 Task: Create a Board called Board0000000028 in Workspace WS0000000010 in Trello with Visibility as Workspace. Create a Board called Board0000000029 in Workspace WS0000000010 in Trello with Visibility as Private. Create a Board called Board0000000030 in Workspace WS0000000010 in Trello with Visibility as Public. Create Card Card0000000109 in Board Board0000000028 in Workspace WS0000000010 in Trello. Create Card Card0000000110 in Board Board0000000028 in Workspace WS0000000010 in Trello
Action: Mouse moved to (599, 96)
Screenshot: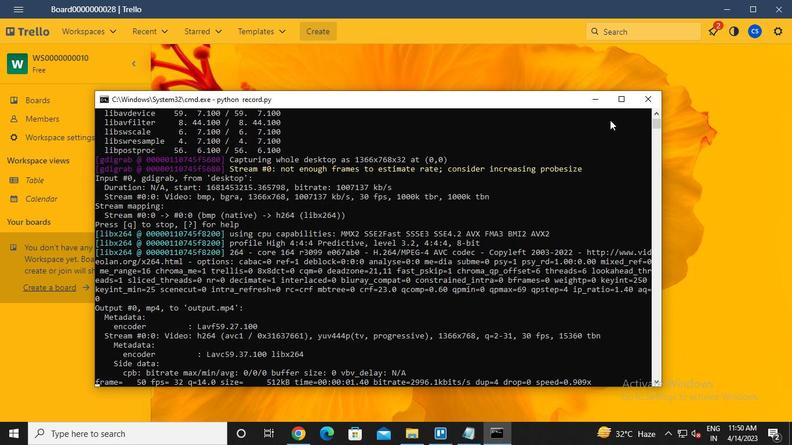 
Action: Mouse pressed left at (599, 96)
Screenshot: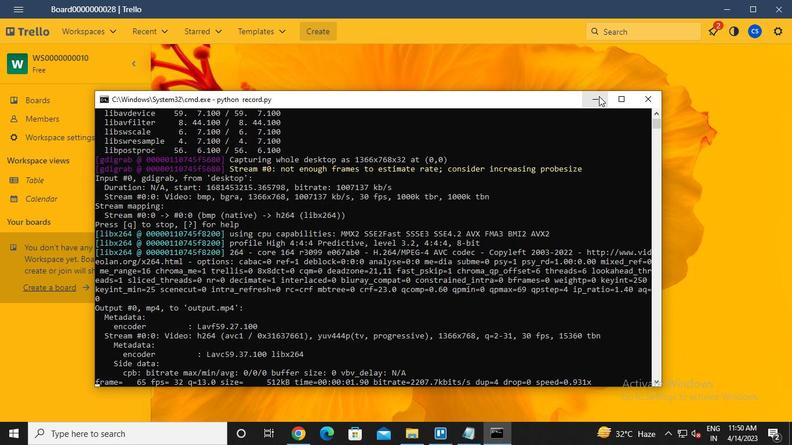 
Action: Mouse moved to (324, 30)
Screenshot: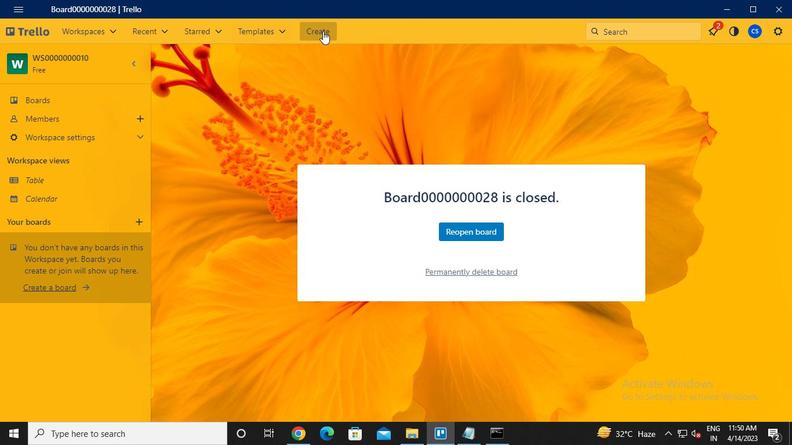 
Action: Mouse pressed left at (324, 30)
Screenshot: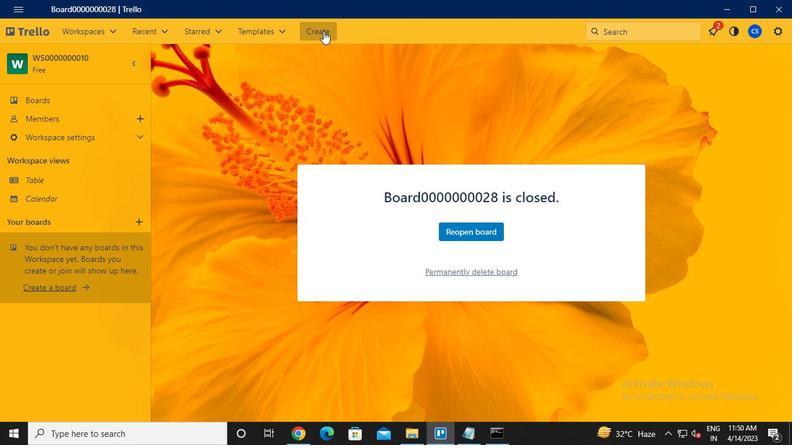 
Action: Mouse moved to (360, 75)
Screenshot: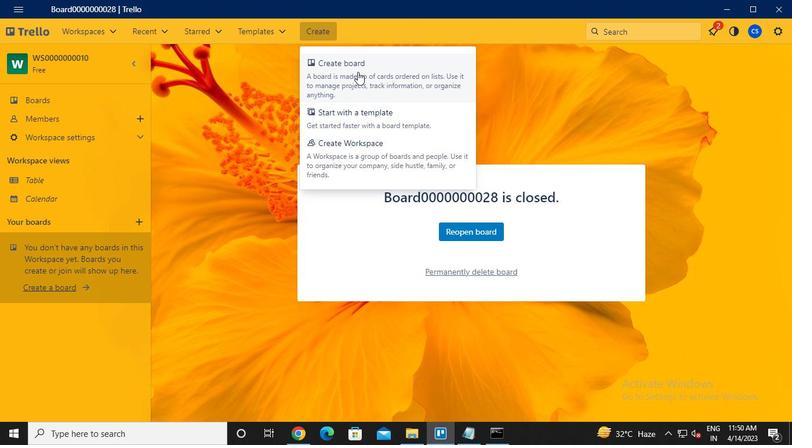 
Action: Mouse pressed left at (360, 75)
Screenshot: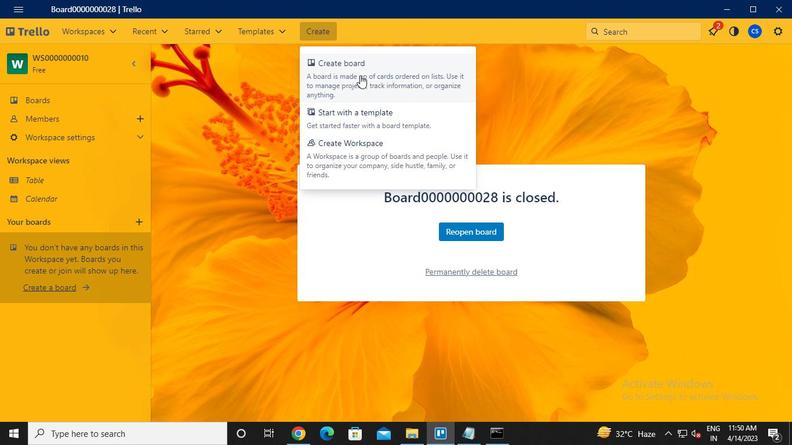 
Action: Mouse moved to (364, 85)
Screenshot: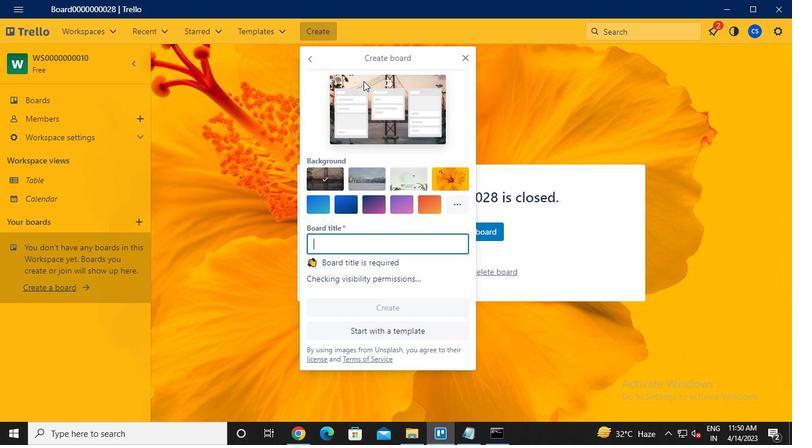 
Action: Keyboard Key.caps_lock
Screenshot: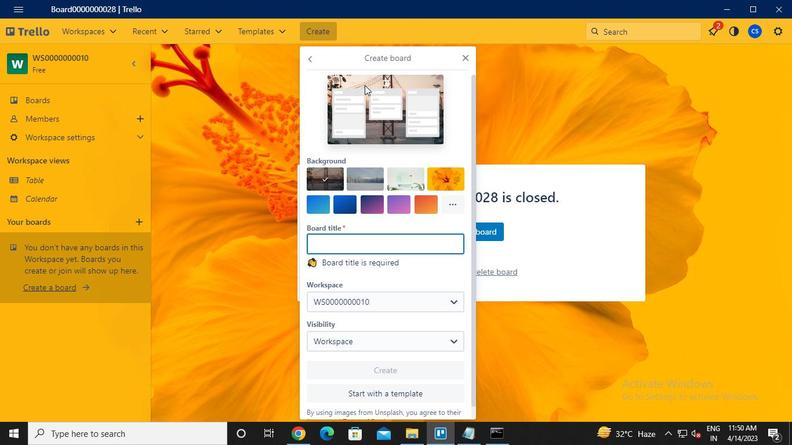 
Action: Keyboard b
Screenshot: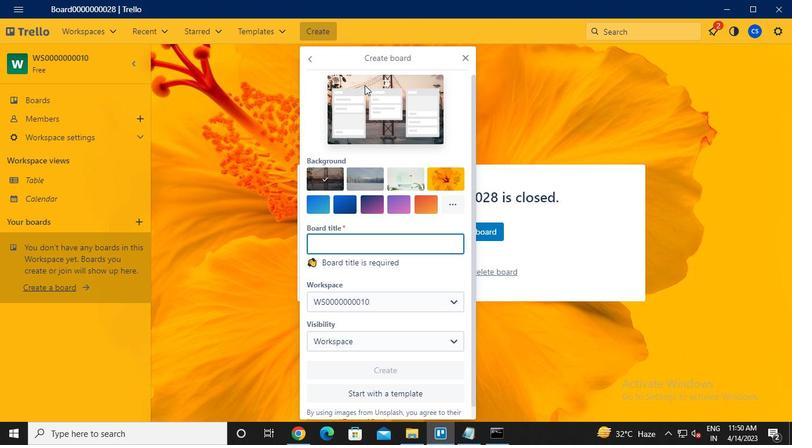 
Action: Keyboard Key.caps_lock
Screenshot: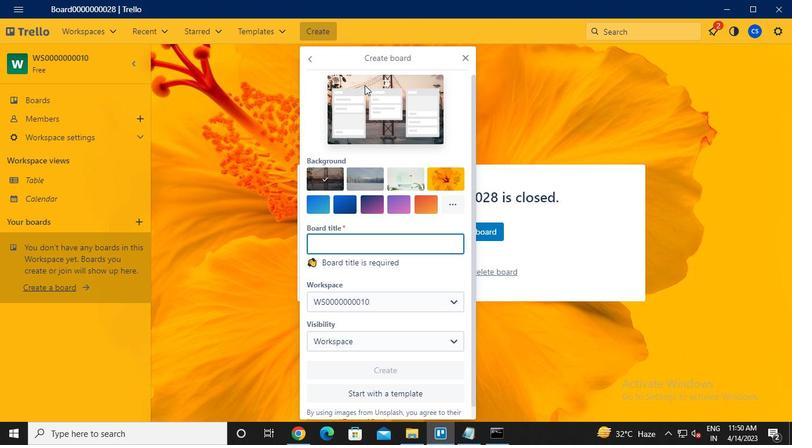 
Action: Keyboard o
Screenshot: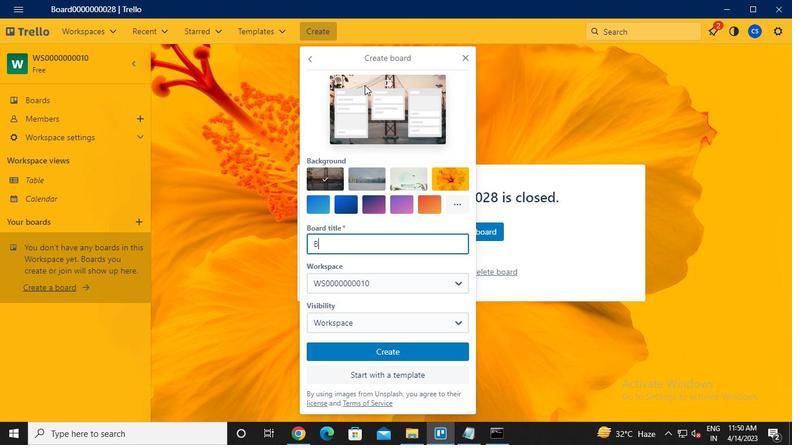 
Action: Keyboard a
Screenshot: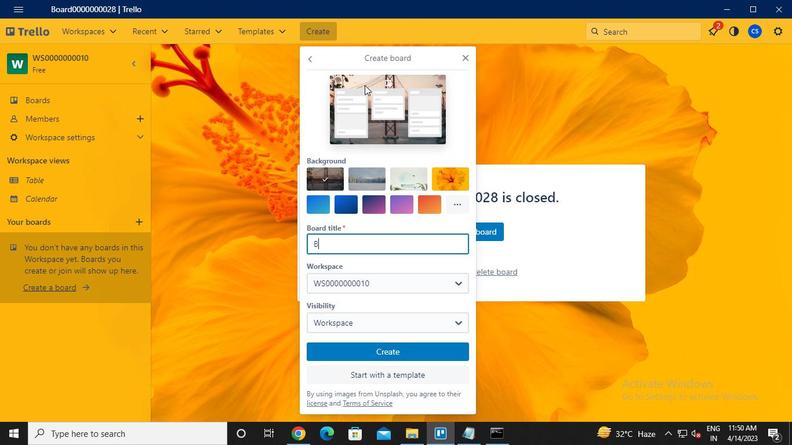 
Action: Keyboard r
Screenshot: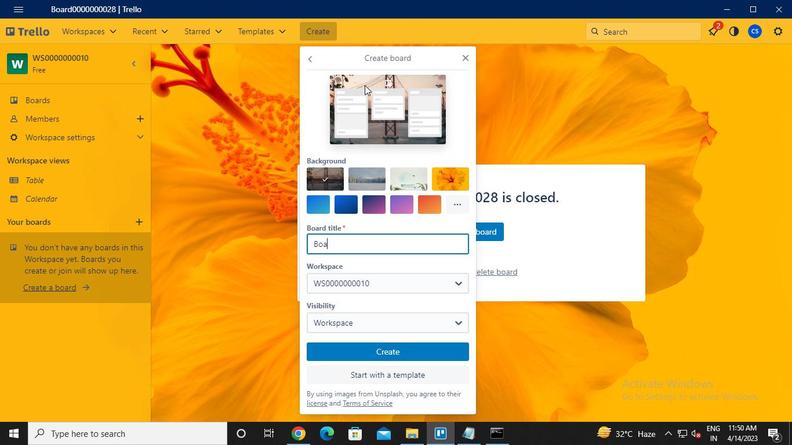 
Action: Keyboard d
Screenshot: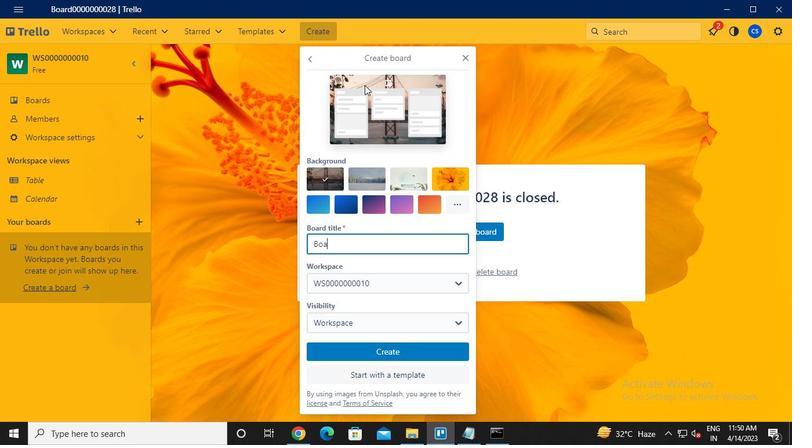 
Action: Keyboard <96>
Screenshot: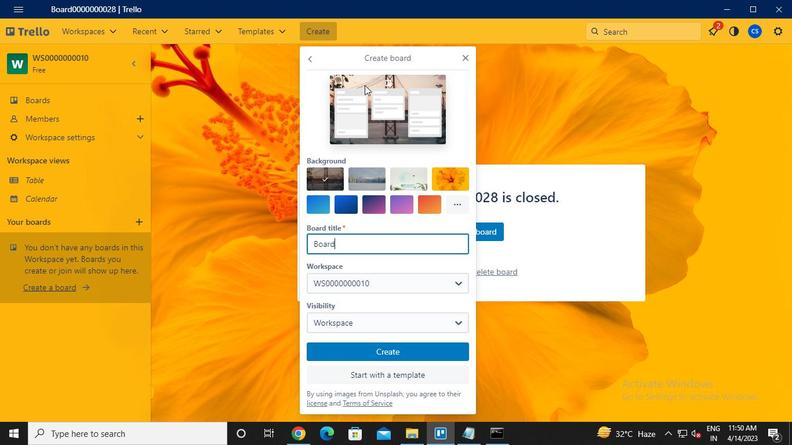 
Action: Keyboard <96>
Screenshot: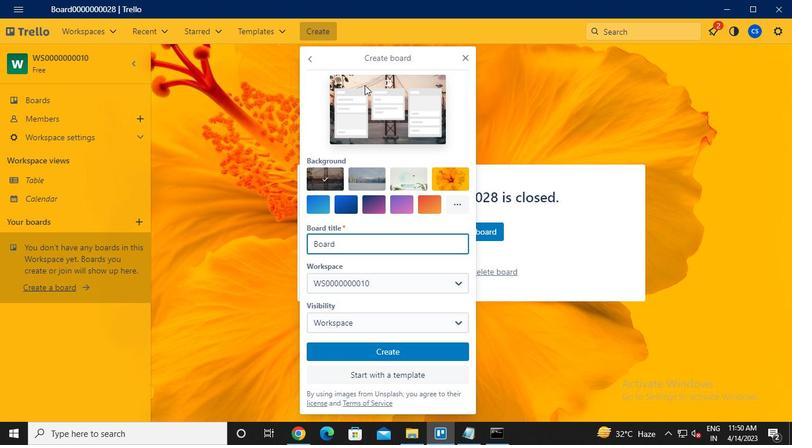 
Action: Keyboard <96>
Screenshot: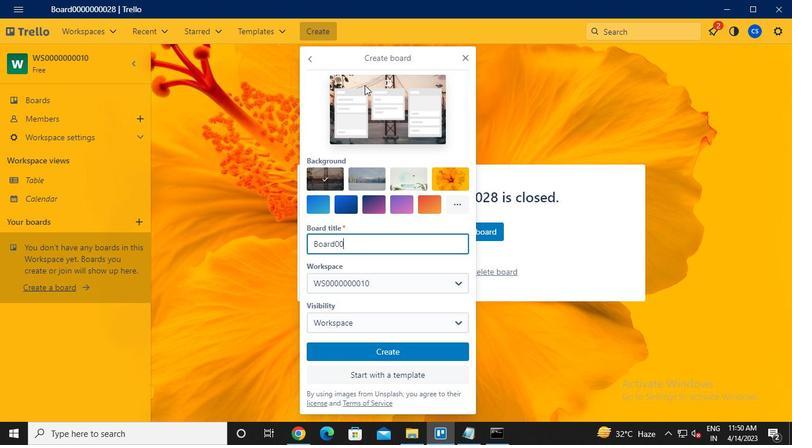 
Action: Keyboard <96>
Screenshot: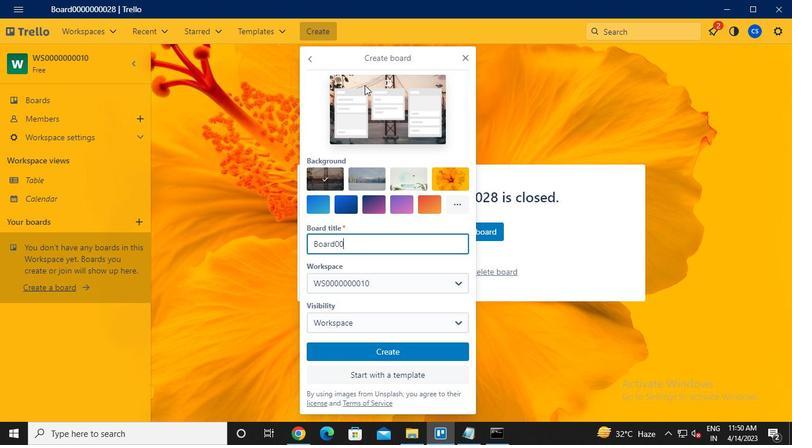 
Action: Keyboard <96>
Screenshot: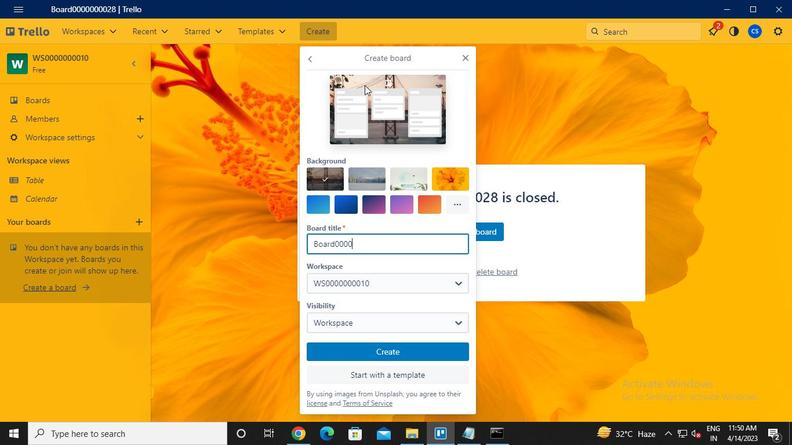 
Action: Keyboard <96>
Screenshot: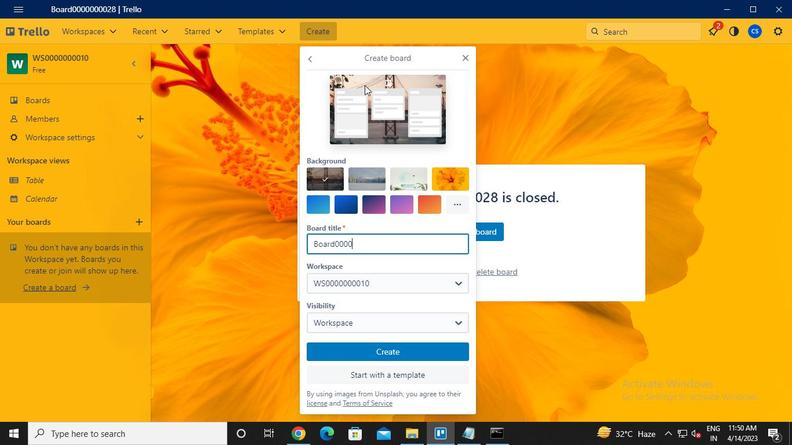 
Action: Keyboard <96>
Screenshot: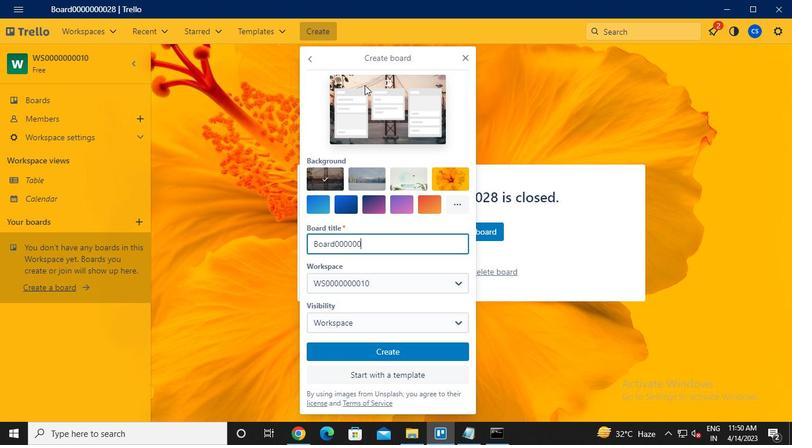 
Action: Keyboard <96>
Screenshot: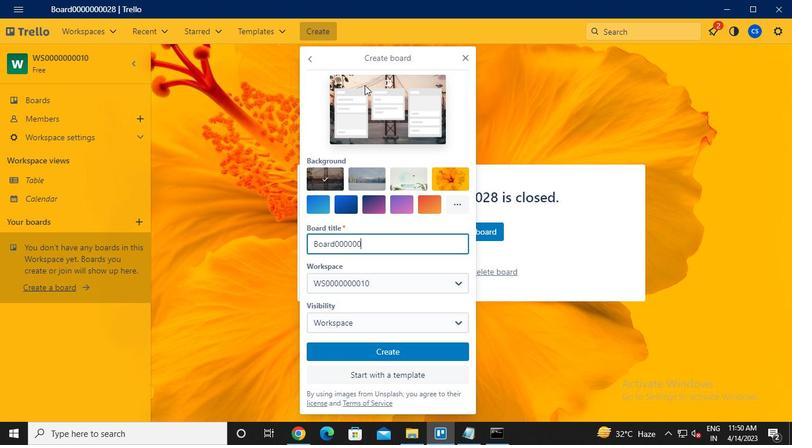 
Action: Keyboard <98>
Screenshot: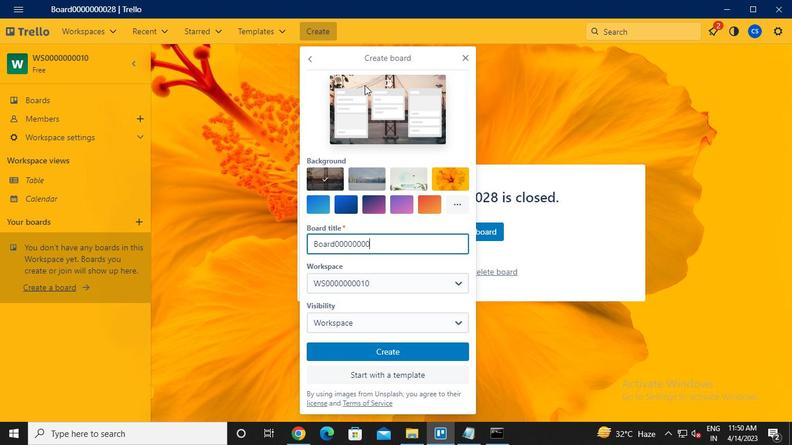 
Action: Keyboard <104>
Screenshot: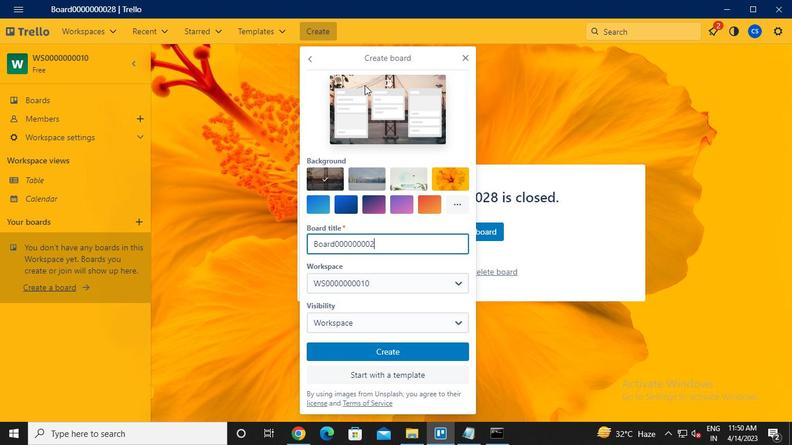 
Action: Mouse moved to (393, 355)
Screenshot: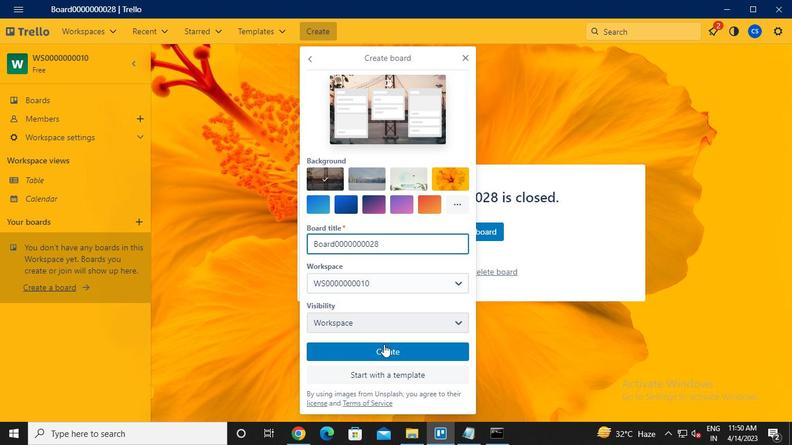 
Action: Mouse pressed left at (393, 355)
Screenshot: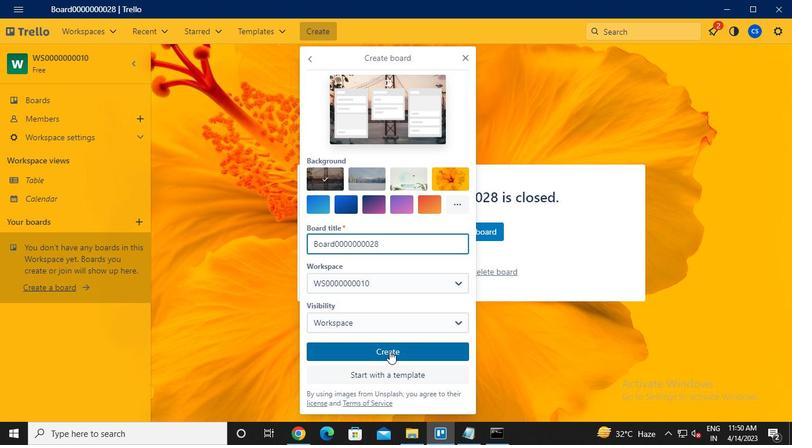 
Action: Mouse moved to (323, 34)
Screenshot: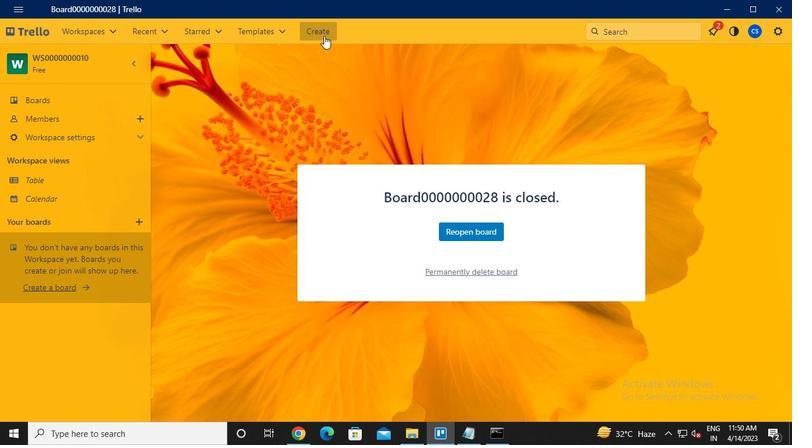 
Action: Mouse pressed left at (323, 34)
Screenshot: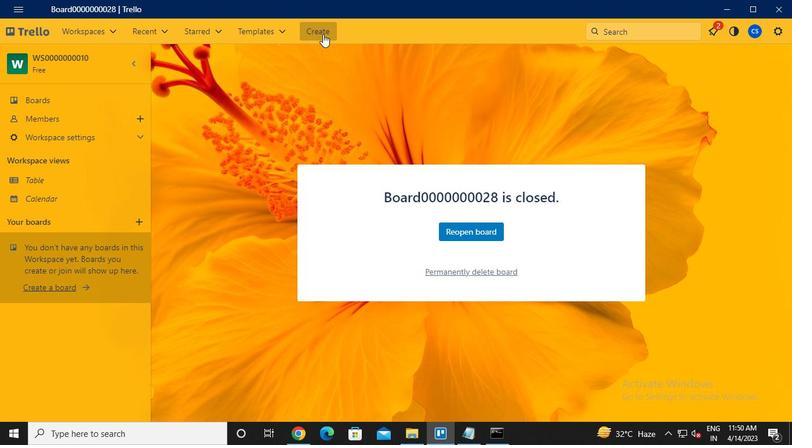 
Action: Mouse moved to (352, 70)
Screenshot: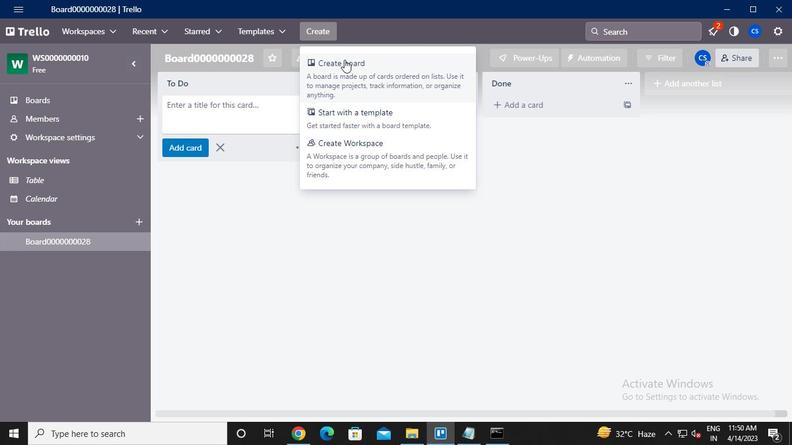 
Action: Mouse pressed left at (352, 70)
Screenshot: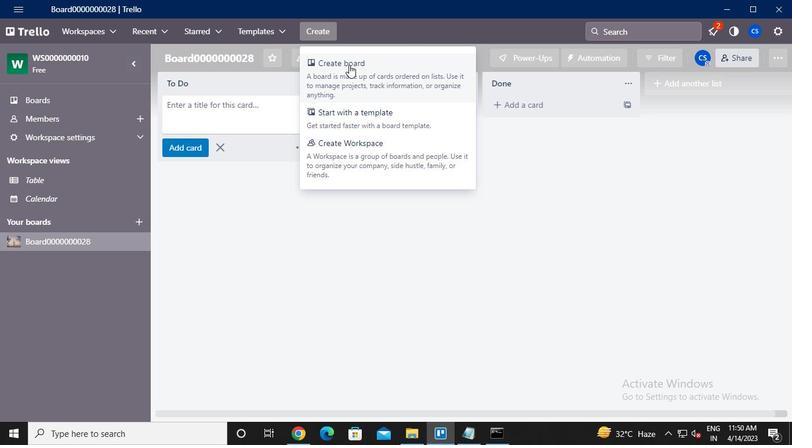 
Action: Mouse moved to (378, 118)
Screenshot: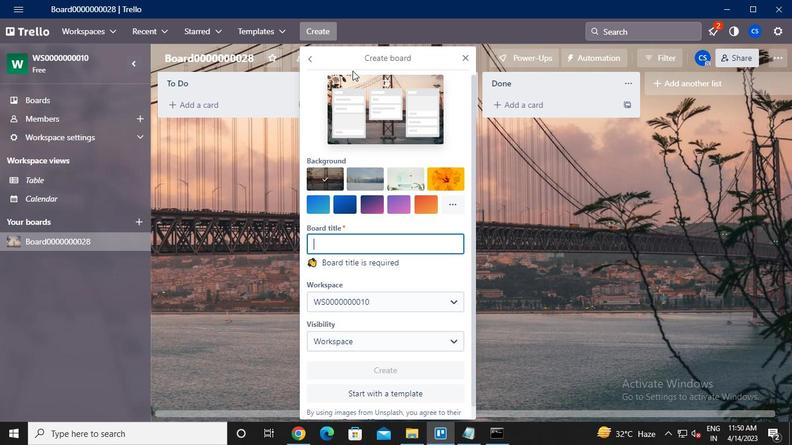 
Action: Keyboard Key.caps_lock
Screenshot: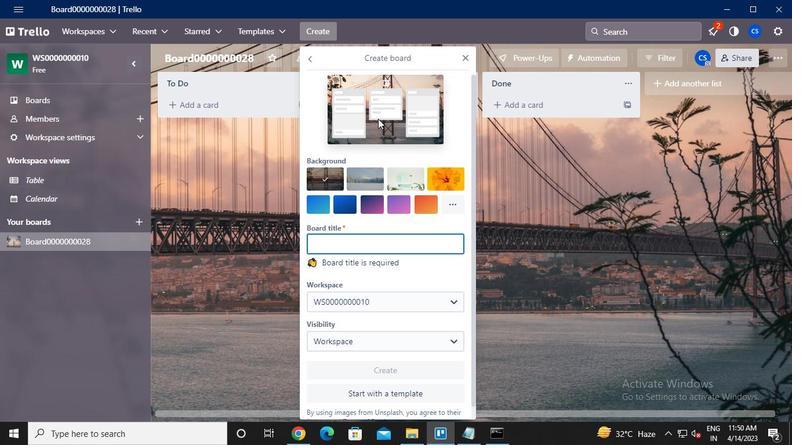 
Action: Keyboard b
Screenshot: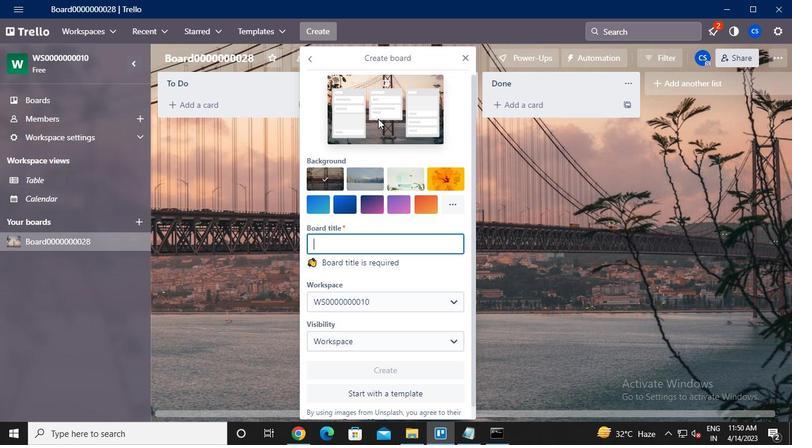 
Action: Keyboard Key.caps_lock
Screenshot: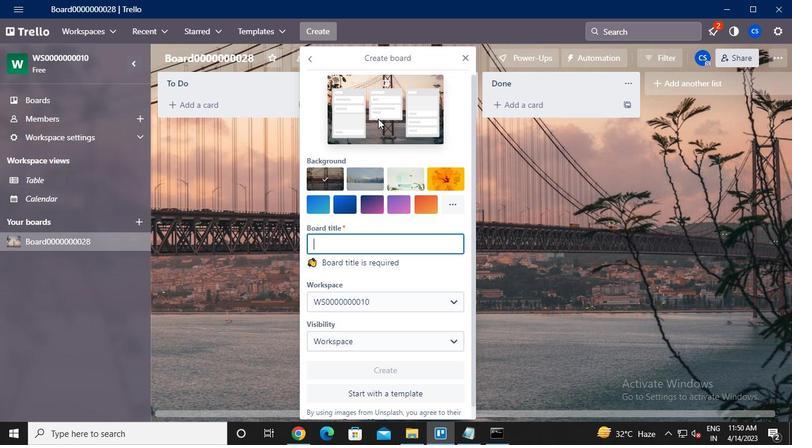 
Action: Keyboard o
Screenshot: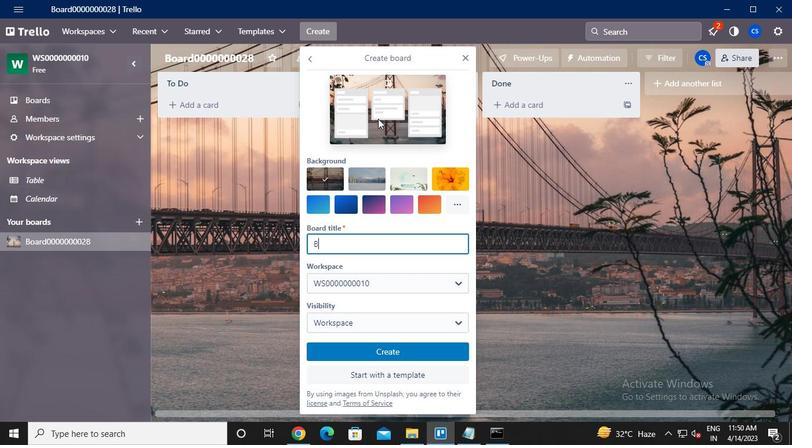 
Action: Keyboard a
Screenshot: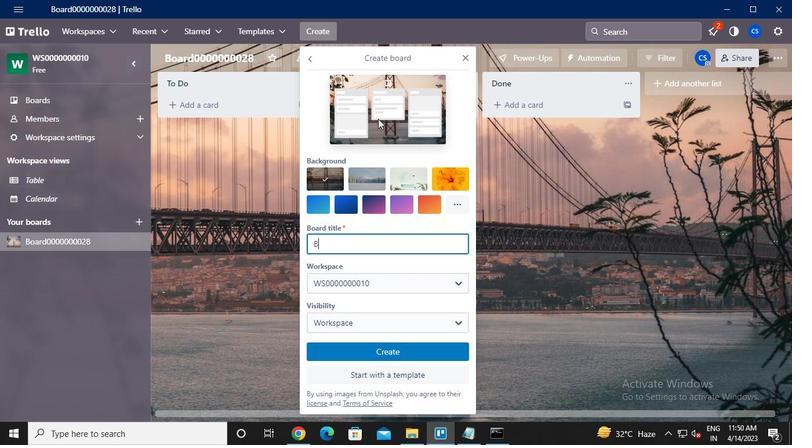 
Action: Keyboard r
Screenshot: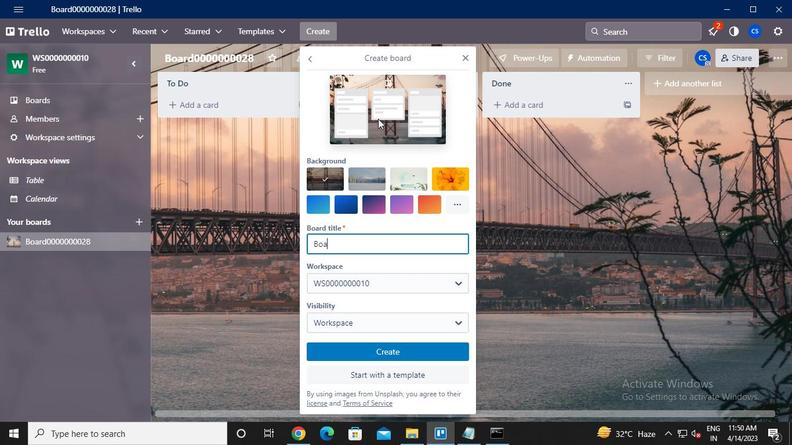 
Action: Keyboard d
Screenshot: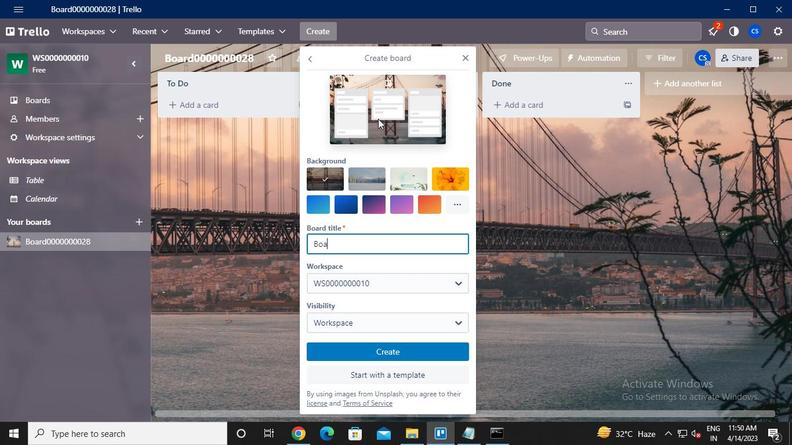 
Action: Keyboard <96>
Screenshot: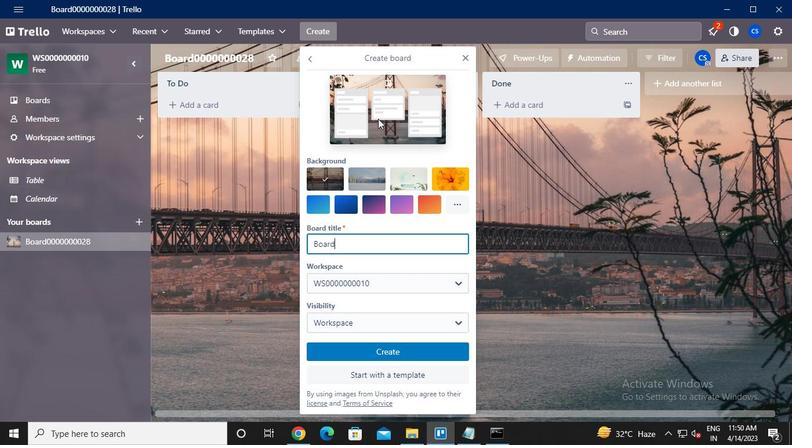 
Action: Keyboard <96>
Screenshot: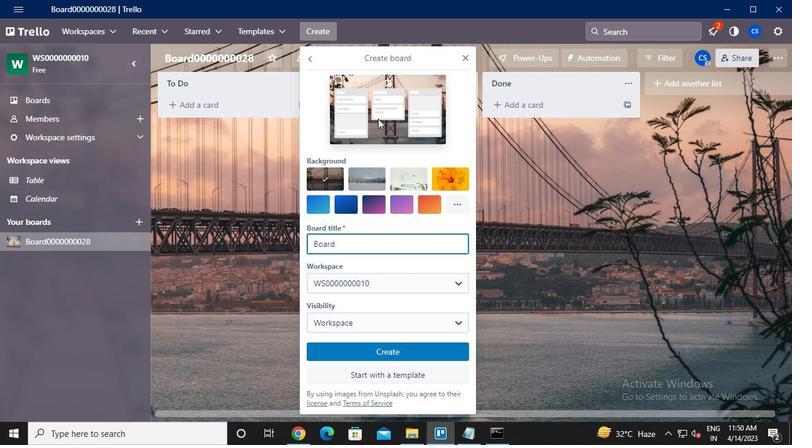 
Action: Keyboard <96>
Screenshot: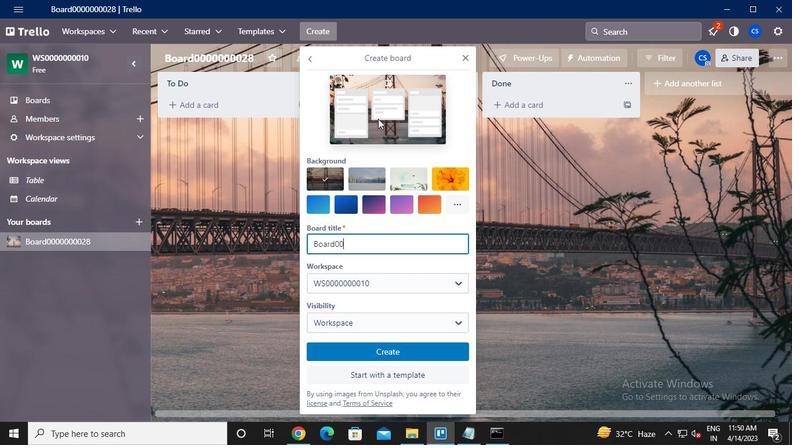 
Action: Keyboard <96>
Screenshot: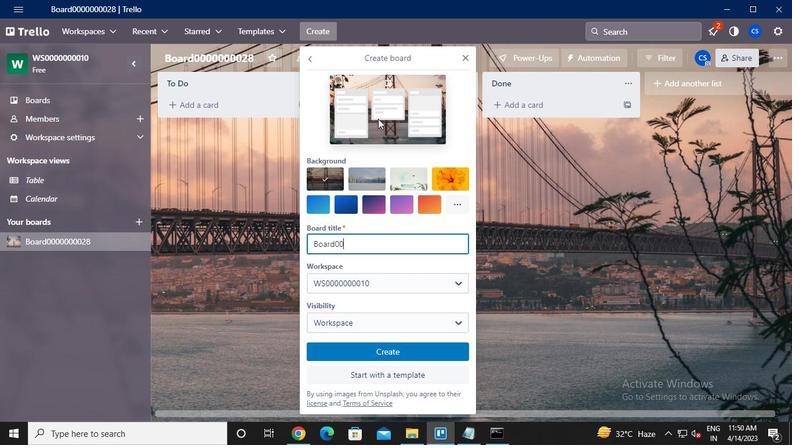 
Action: Keyboard <96>
Screenshot: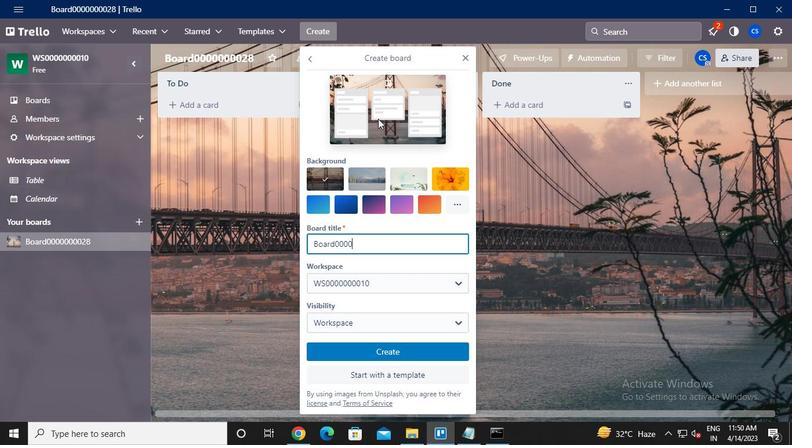 
Action: Keyboard <96>
Screenshot: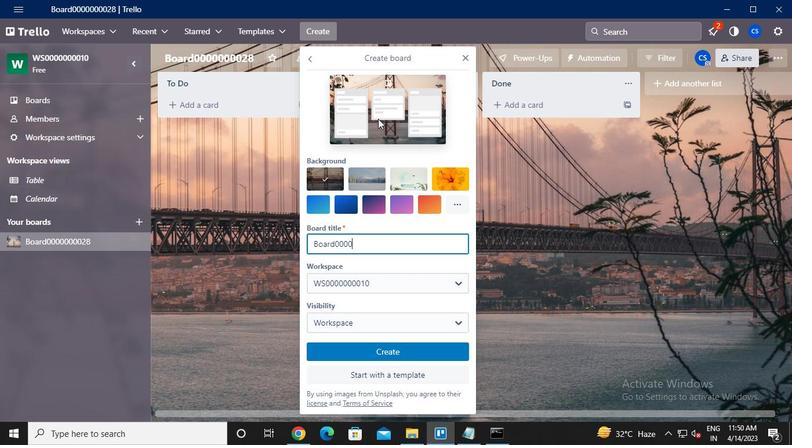 
Action: Keyboard <96>
Screenshot: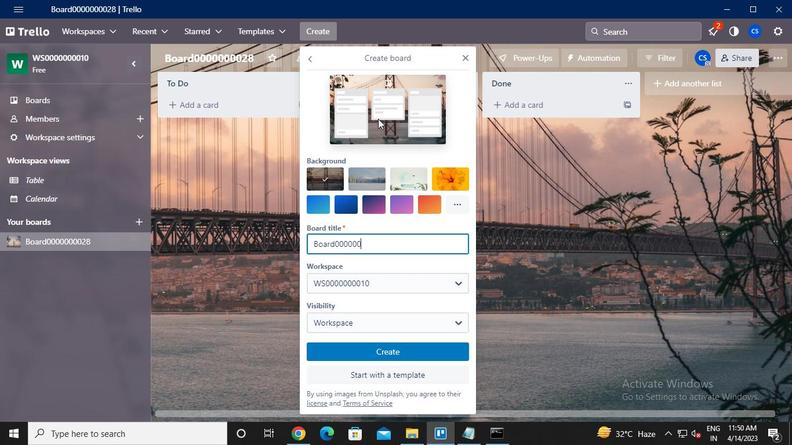
Action: Keyboard <96>
Screenshot: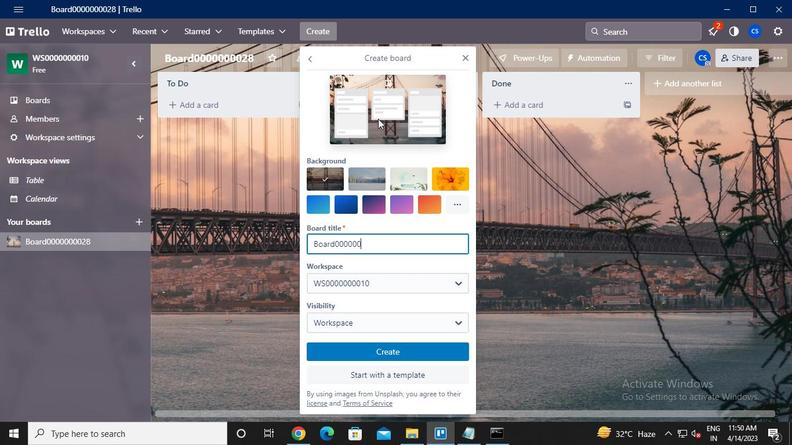
Action: Keyboard <98>
Screenshot: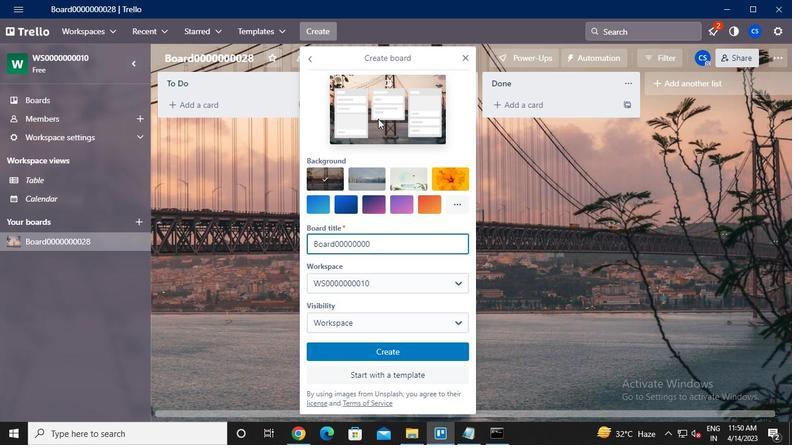 
Action: Keyboard <105>
Screenshot: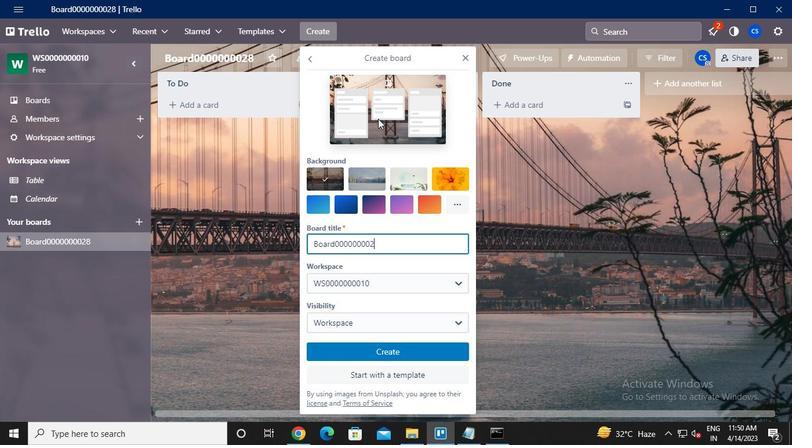 
Action: Mouse moved to (399, 323)
Screenshot: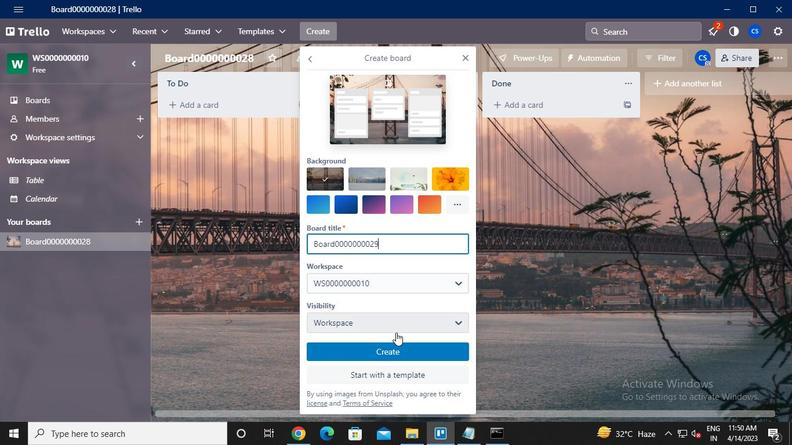 
Action: Mouse pressed left at (399, 323)
Screenshot: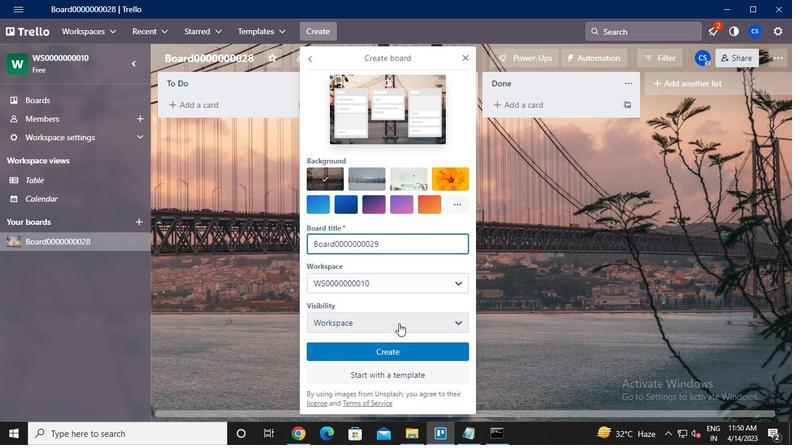 
Action: Mouse moved to (386, 359)
Screenshot: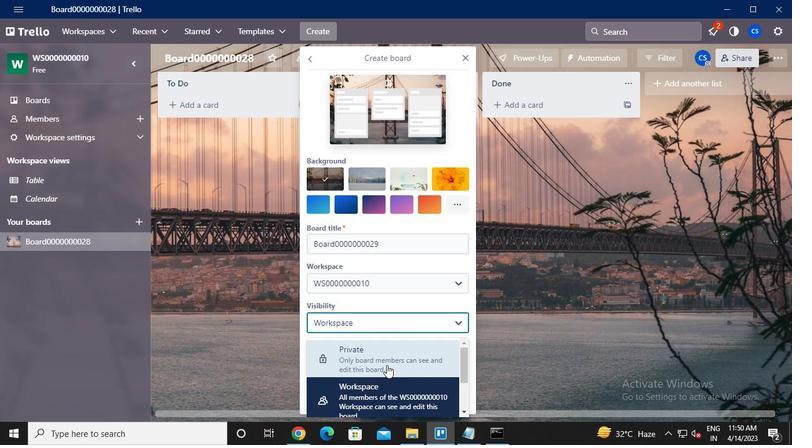 
Action: Mouse pressed left at (386, 359)
Screenshot: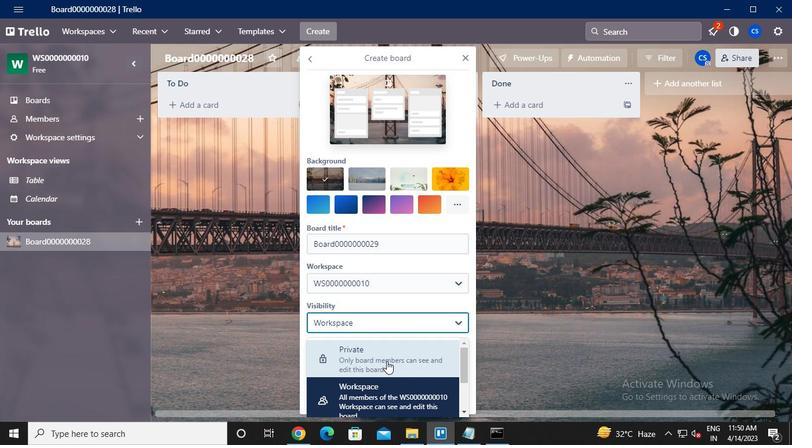 
Action: Mouse moved to (399, 350)
Screenshot: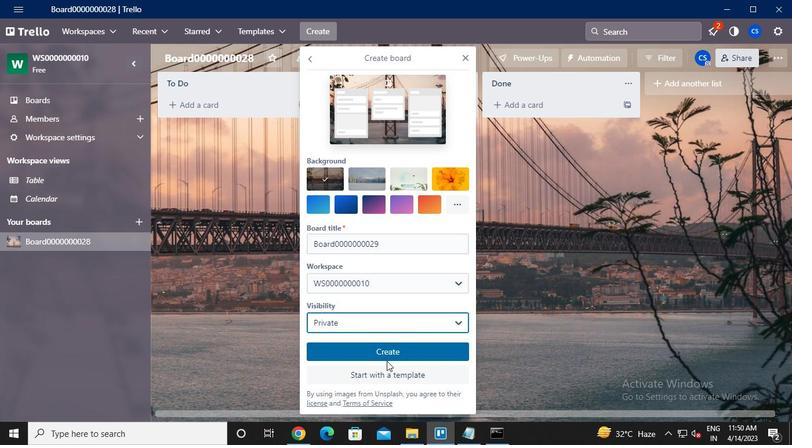 
Action: Mouse pressed left at (399, 350)
Screenshot: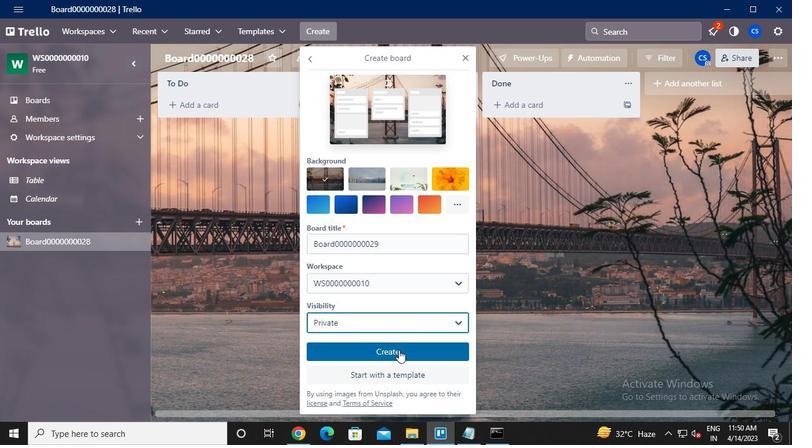 
Action: Mouse moved to (327, 32)
Screenshot: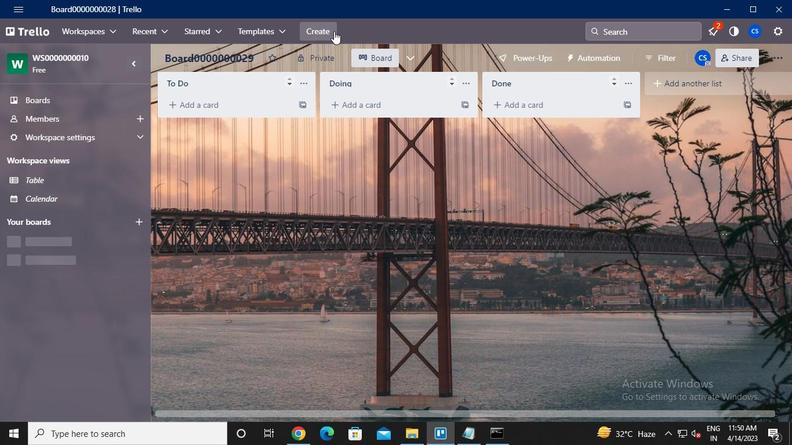 
Action: Mouse pressed left at (327, 32)
Screenshot: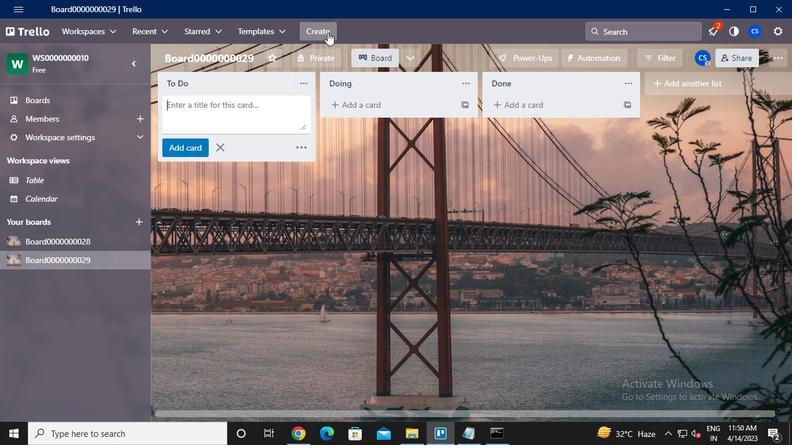 
Action: Mouse moved to (374, 77)
Screenshot: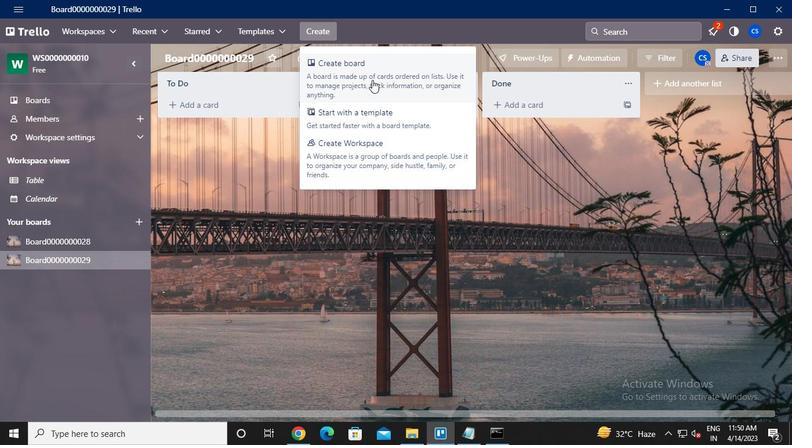 
Action: Mouse pressed left at (374, 77)
Screenshot: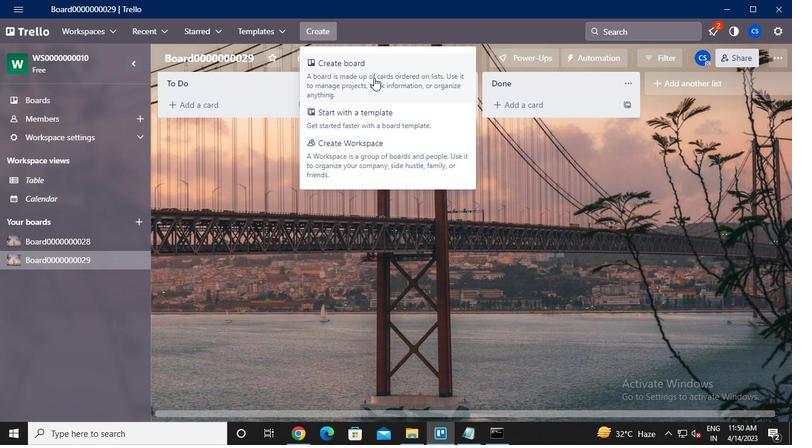 
Action: Mouse moved to (380, 110)
Screenshot: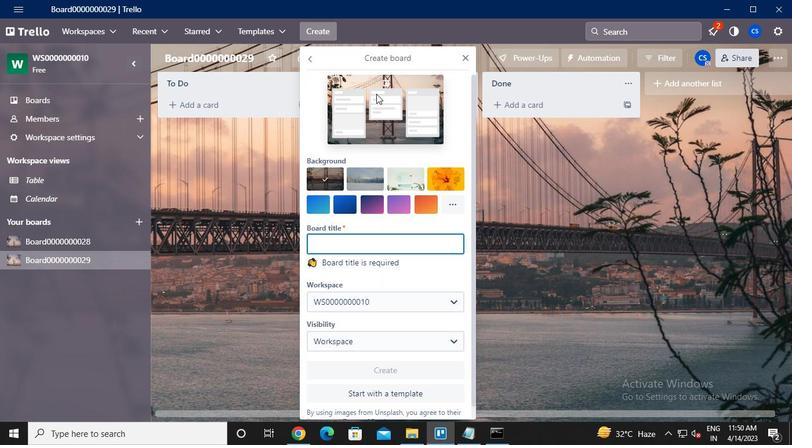 
Action: Keyboard Key.caps_lock
Screenshot: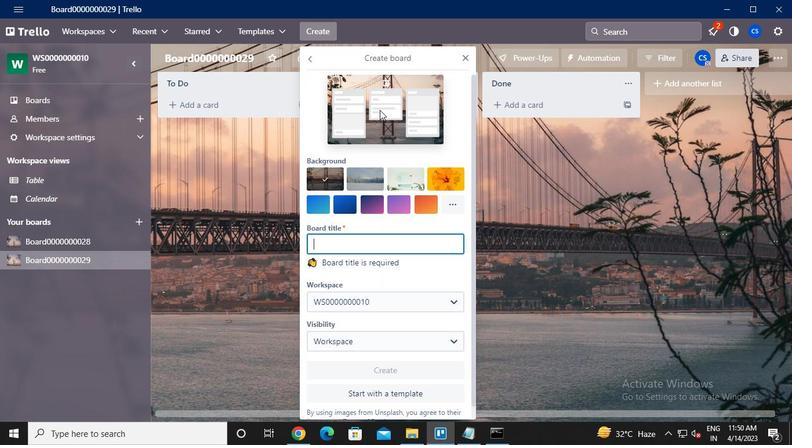 
Action: Keyboard b
Screenshot: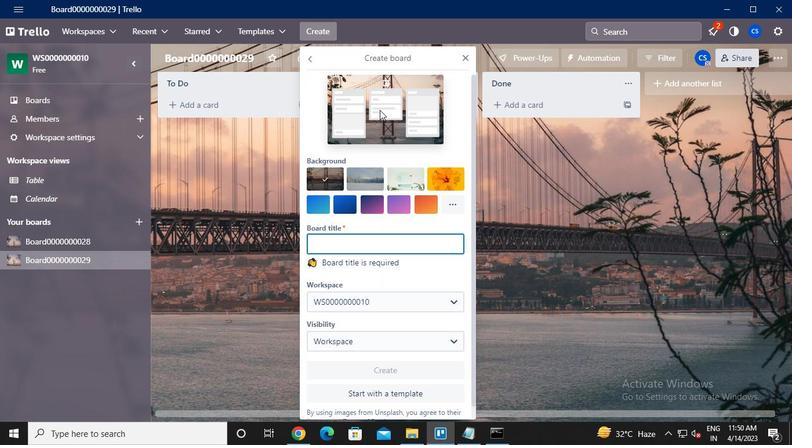 
Action: Keyboard Key.caps_lock
Screenshot: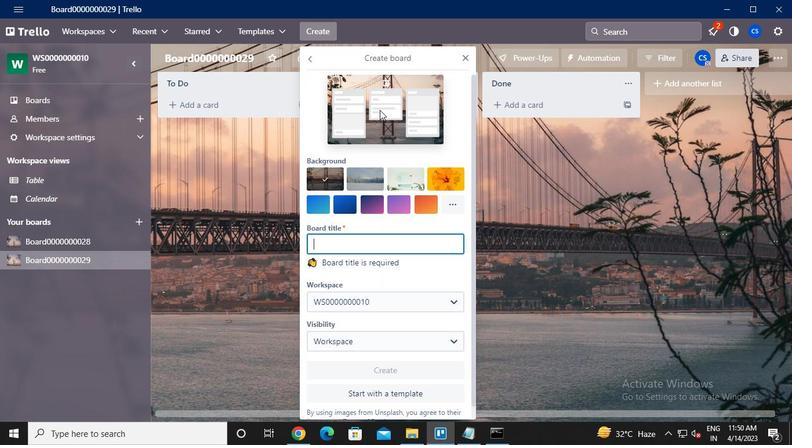 
Action: Keyboard o
Screenshot: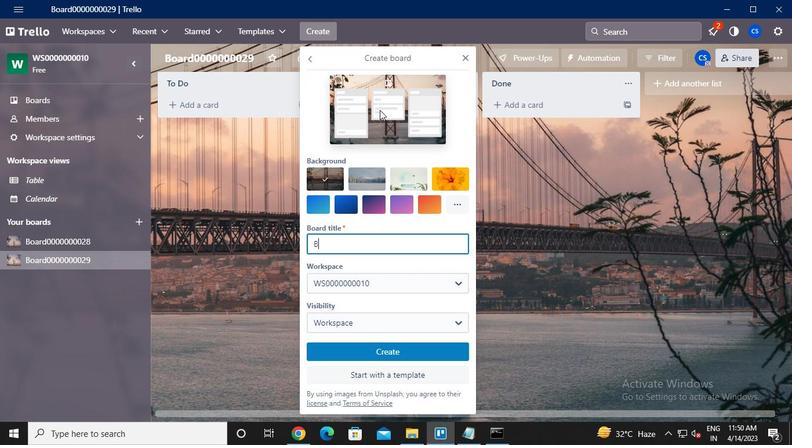 
Action: Keyboard a
Screenshot: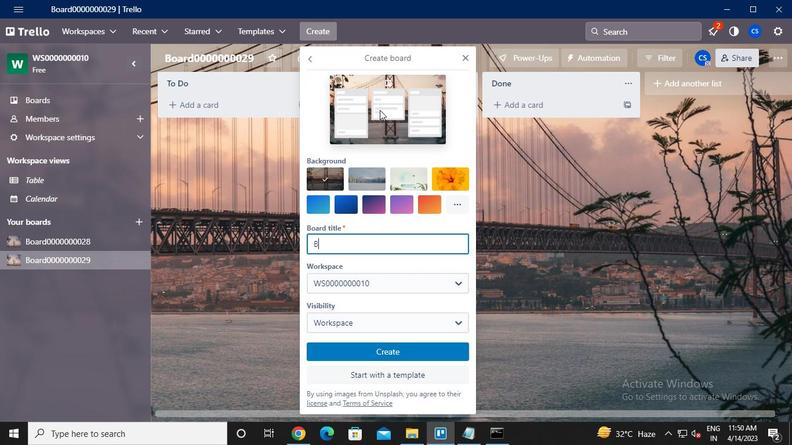 
Action: Keyboard r
Screenshot: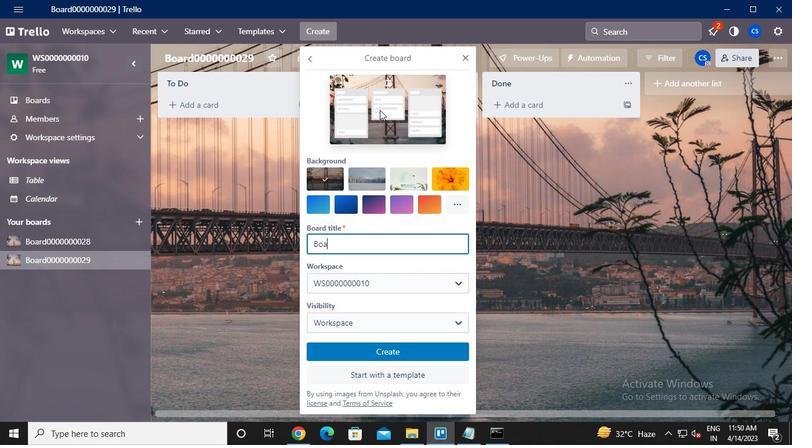 
Action: Keyboard d
Screenshot: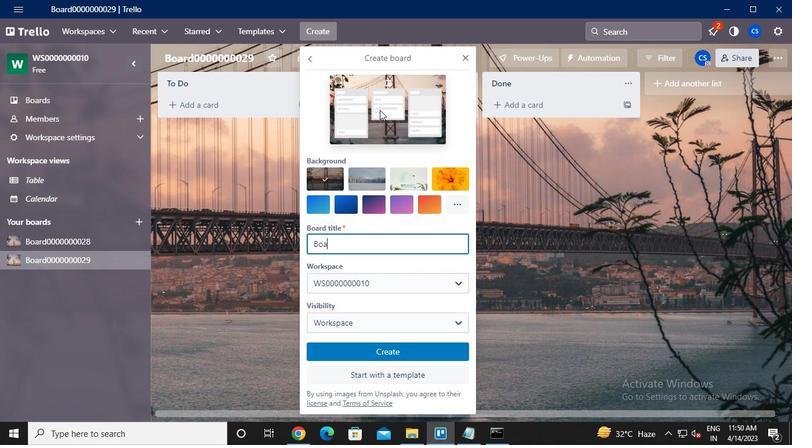 
Action: Keyboard <96>
Screenshot: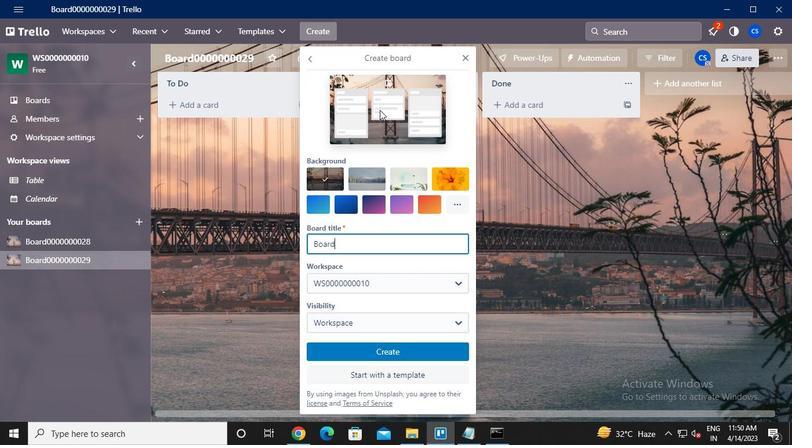 
Action: Keyboard <96>
Screenshot: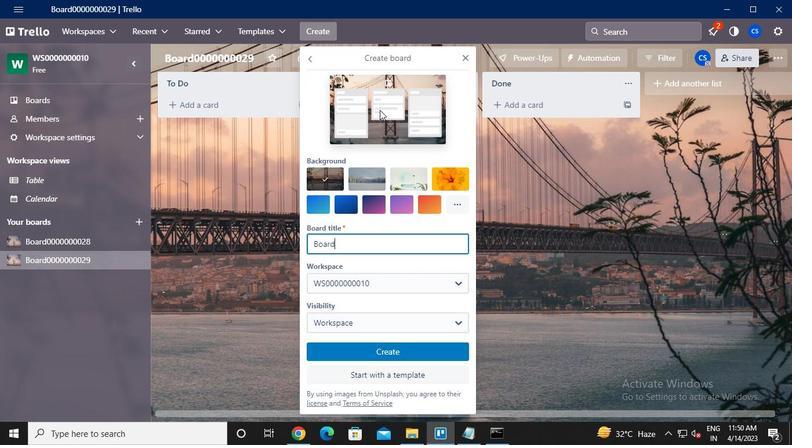 
Action: Keyboard <96>
Screenshot: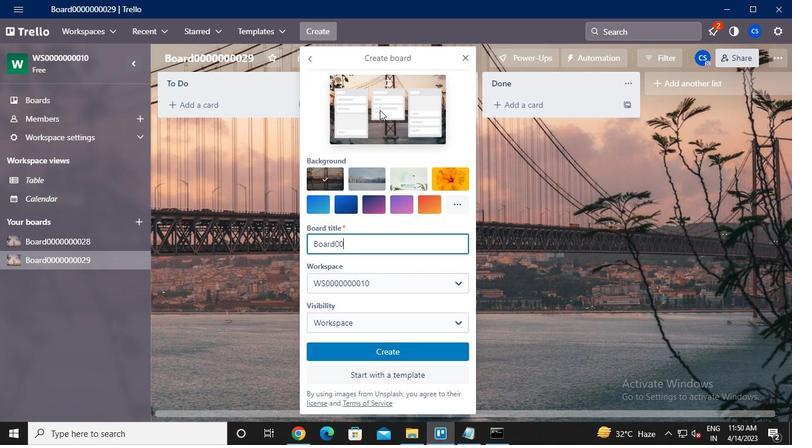 
Action: Keyboard <96>
Screenshot: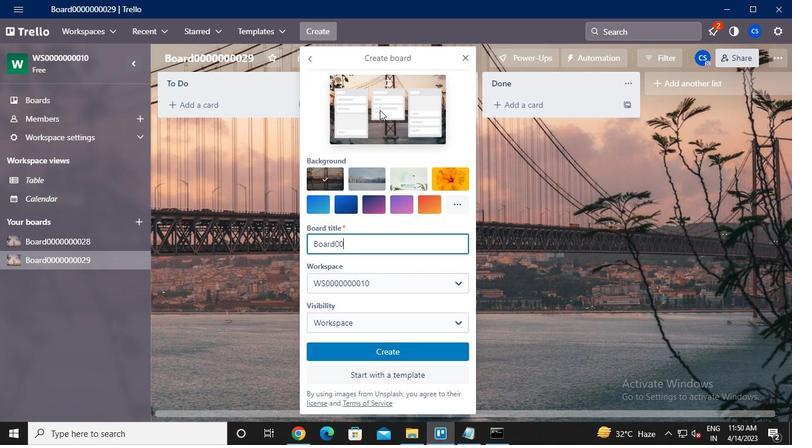 
Action: Keyboard <96>
Screenshot: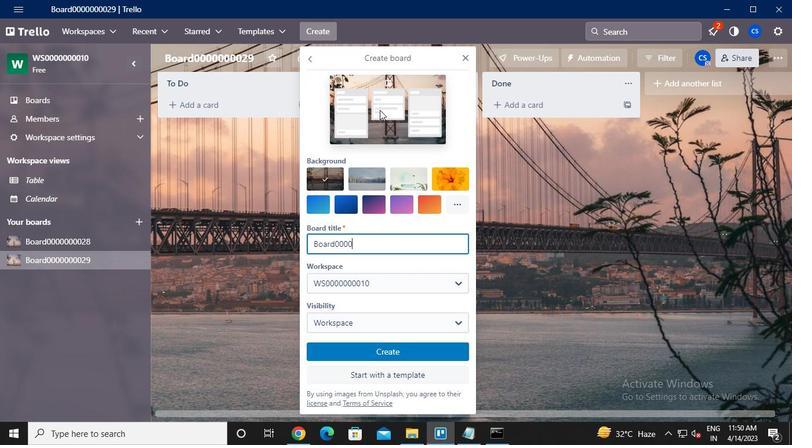 
Action: Keyboard <96>
Screenshot: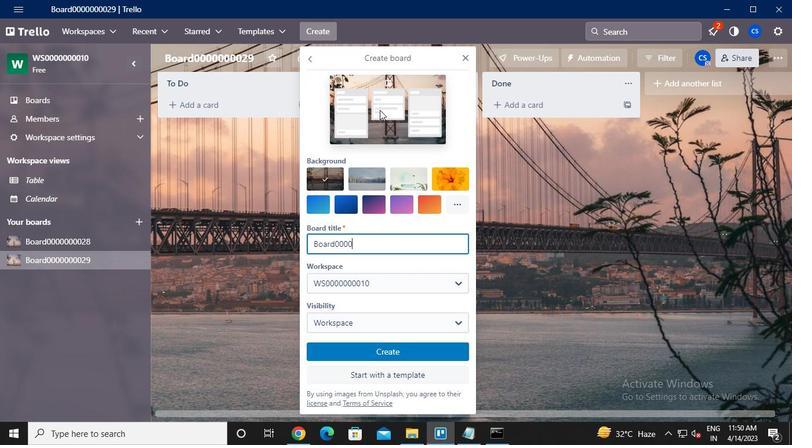 
Action: Keyboard <96>
Screenshot: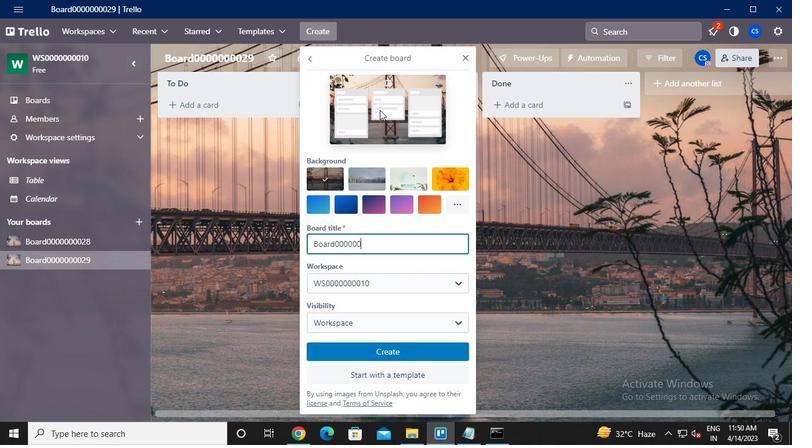 
Action: Keyboard <96>
Screenshot: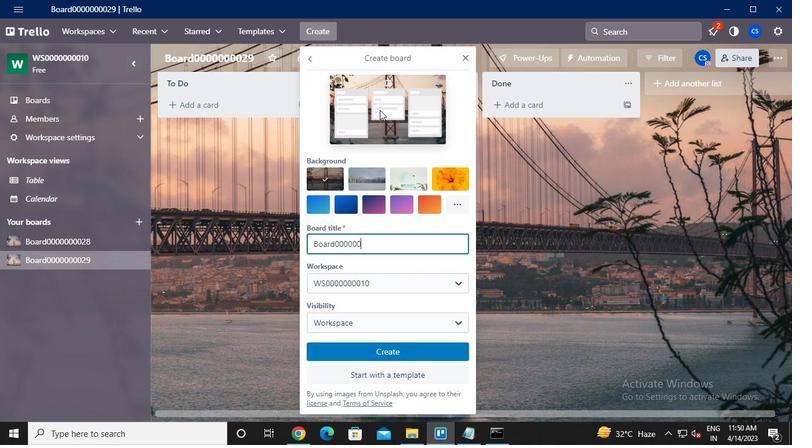 
Action: Keyboard <99>
Screenshot: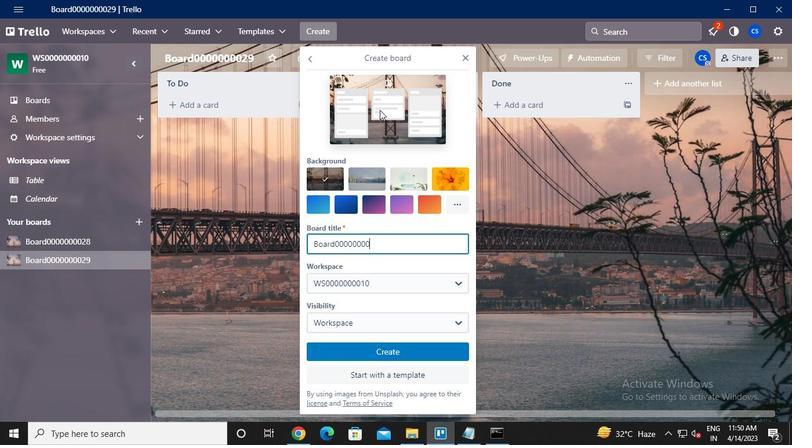 
Action: Keyboard <96>
Screenshot: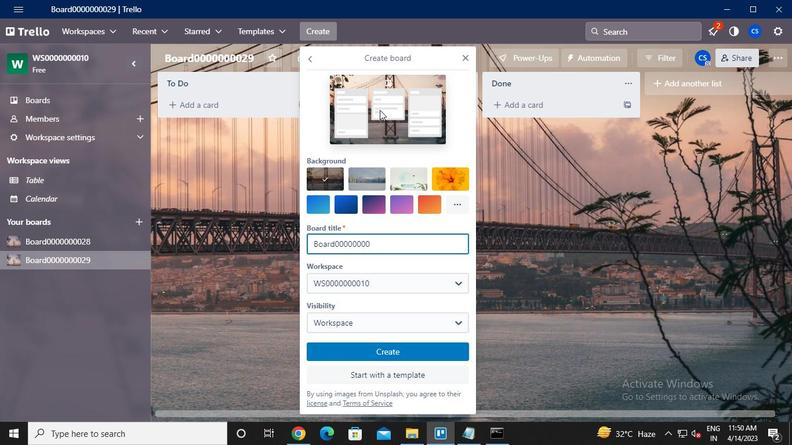 
Action: Mouse moved to (423, 323)
Screenshot: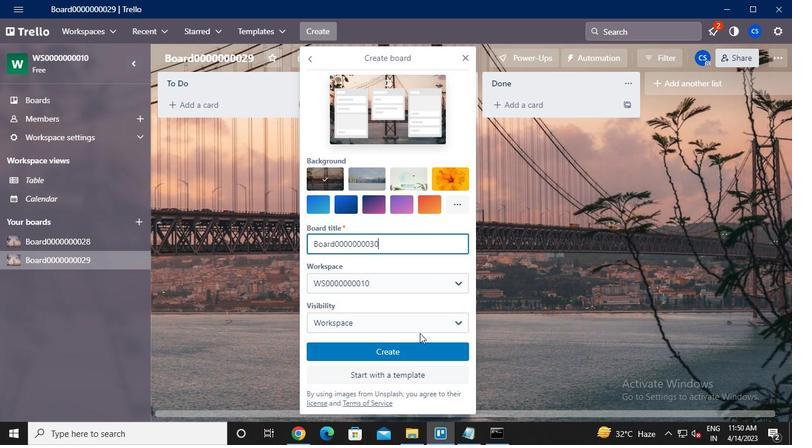 
Action: Mouse pressed left at (423, 323)
Screenshot: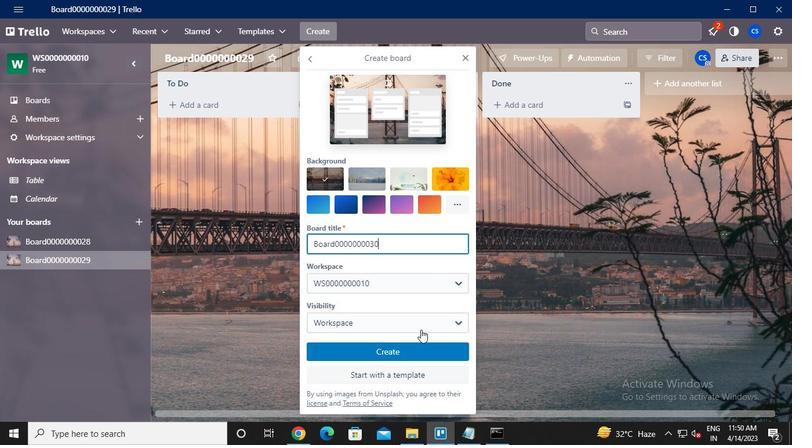 
Action: Mouse moved to (397, 388)
Screenshot: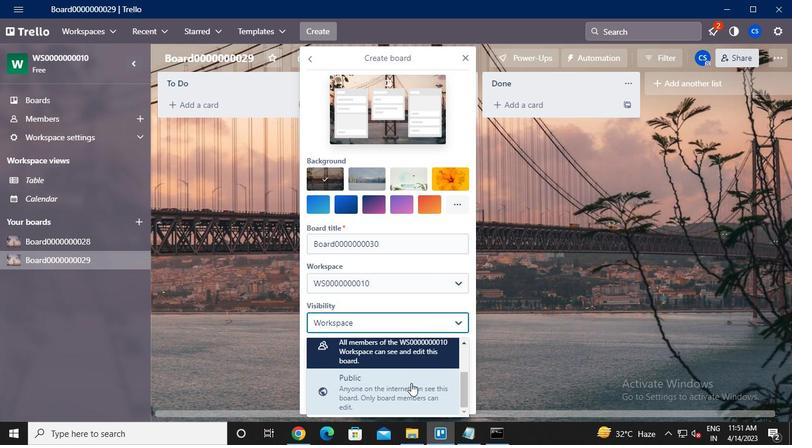 
Action: Mouse pressed left at (397, 388)
Screenshot: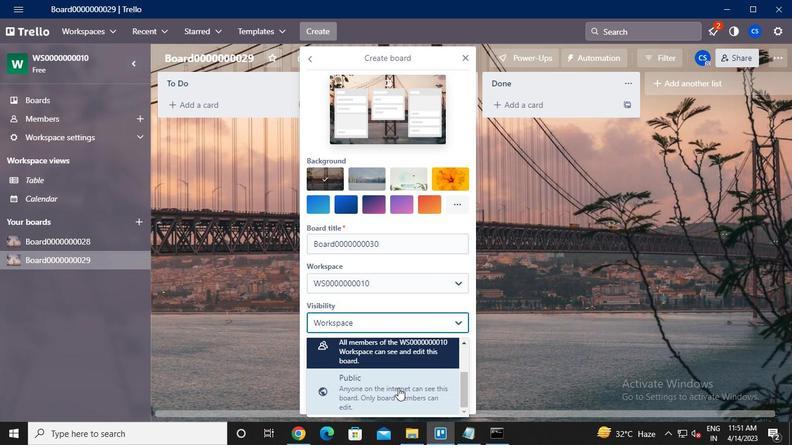 
Action: Mouse moved to (417, 392)
Screenshot: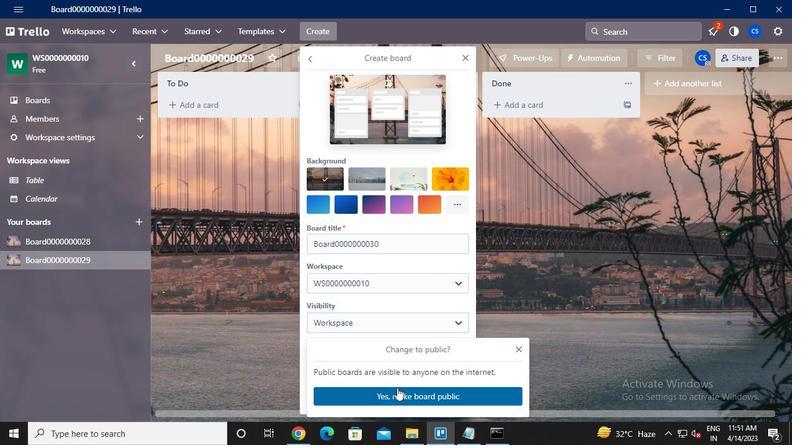 
Action: Mouse pressed left at (417, 392)
Screenshot: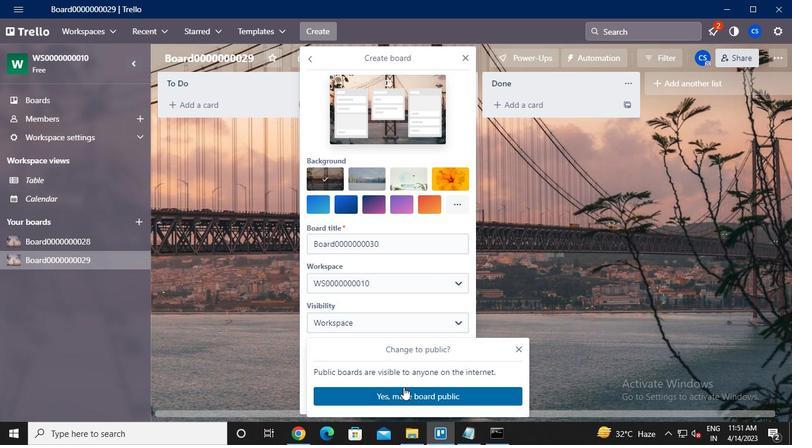 
Action: Mouse moved to (422, 352)
Screenshot: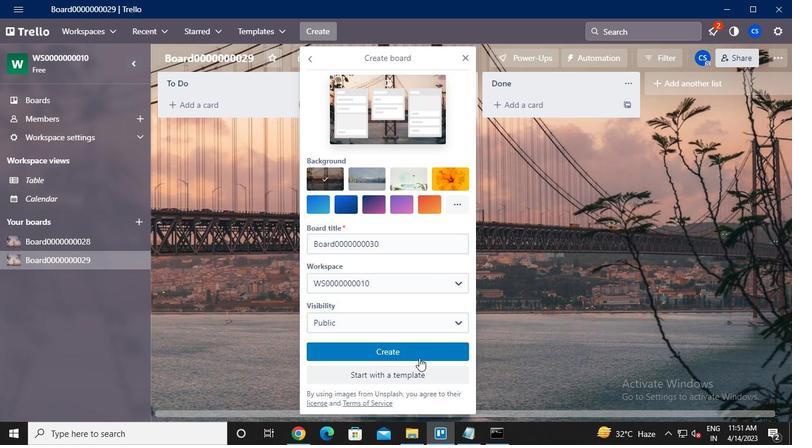 
Action: Mouse pressed left at (422, 352)
Screenshot: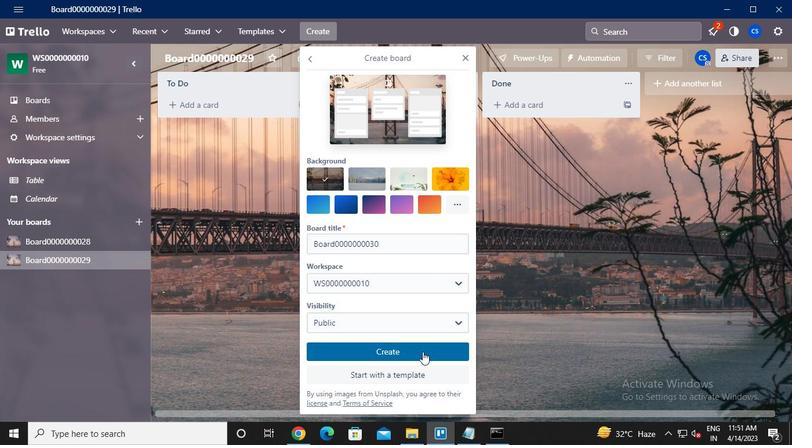 
Action: Mouse moved to (218, 174)
Screenshot: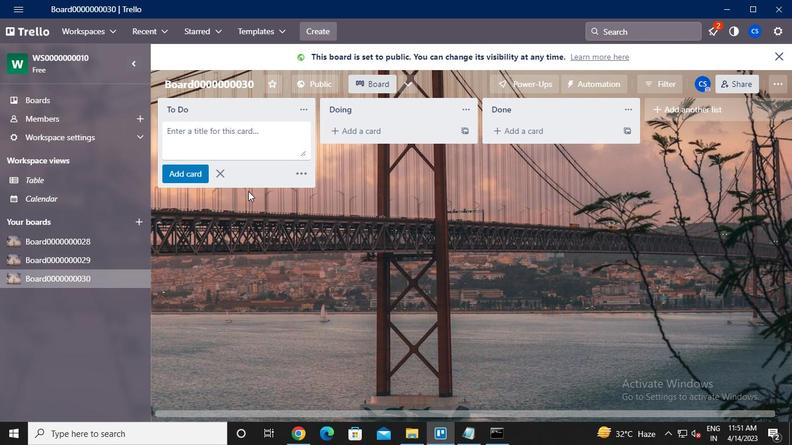 
Action: Mouse pressed left at (218, 174)
Screenshot: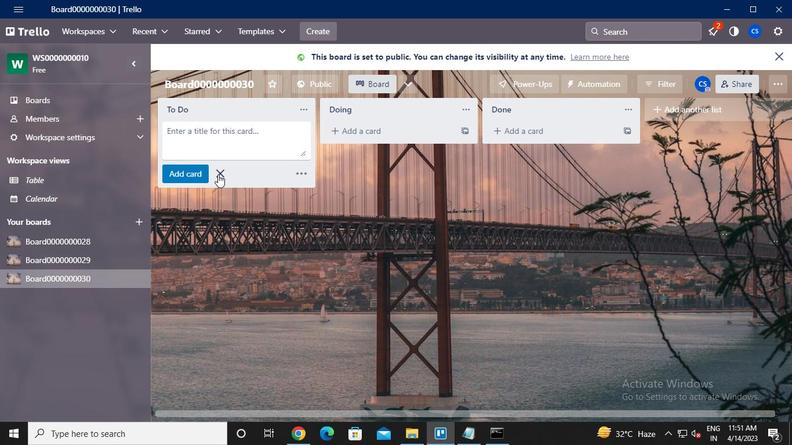 
Action: Mouse moved to (91, 239)
Screenshot: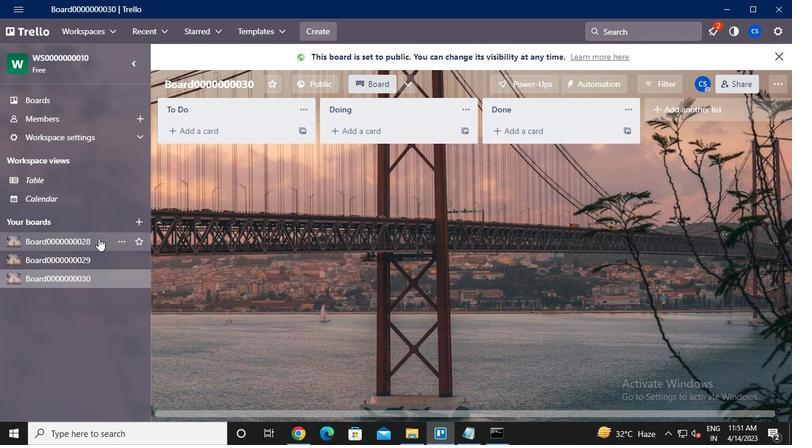 
Action: Mouse pressed left at (91, 239)
Screenshot: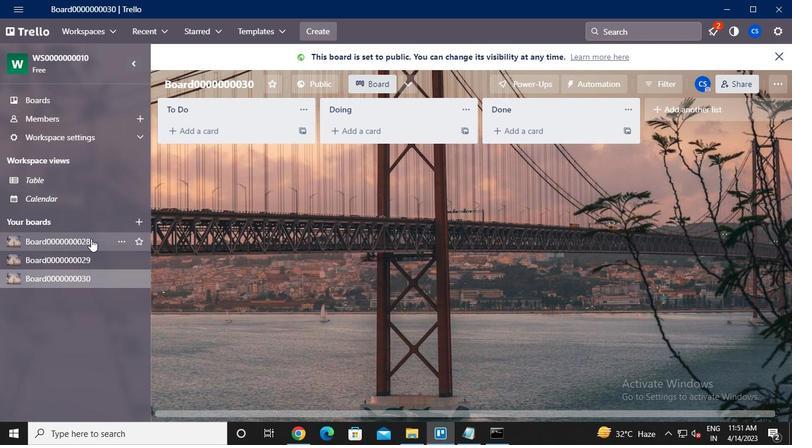 
Action: Mouse moved to (83, 241)
Screenshot: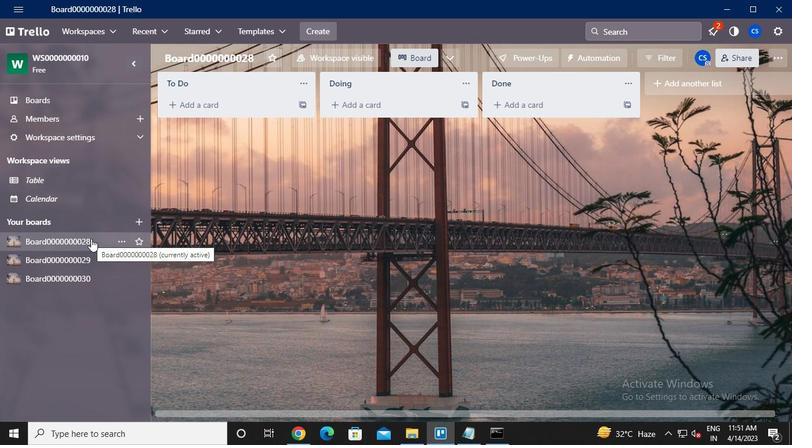 
Action: Mouse pressed left at (83, 241)
Screenshot: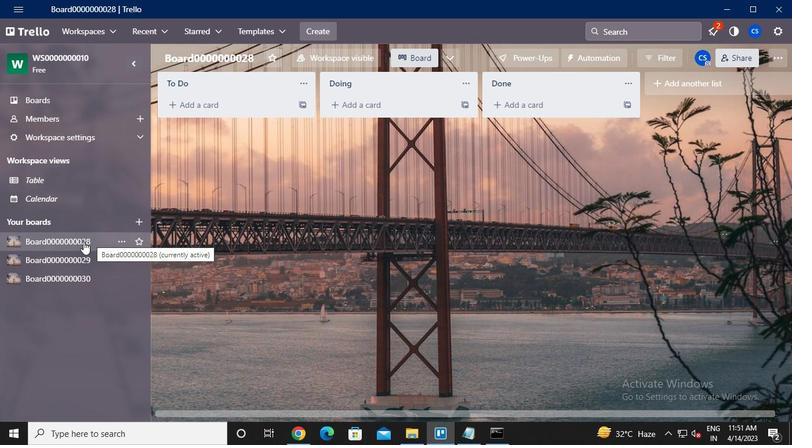
Action: Mouse moved to (233, 106)
Screenshot: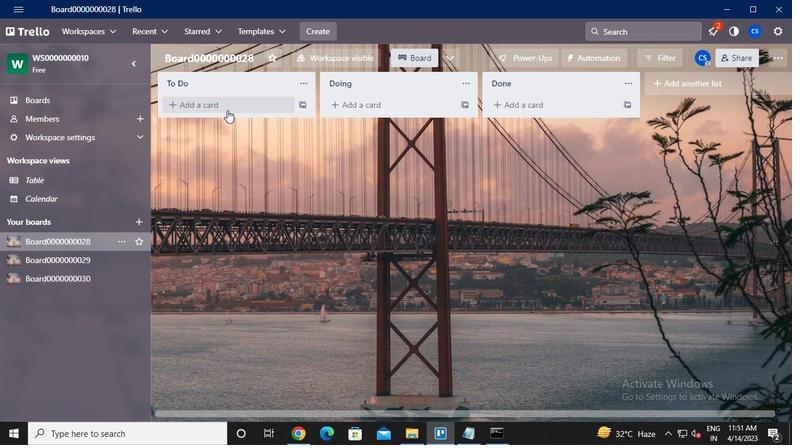 
Action: Mouse pressed left at (233, 106)
Screenshot: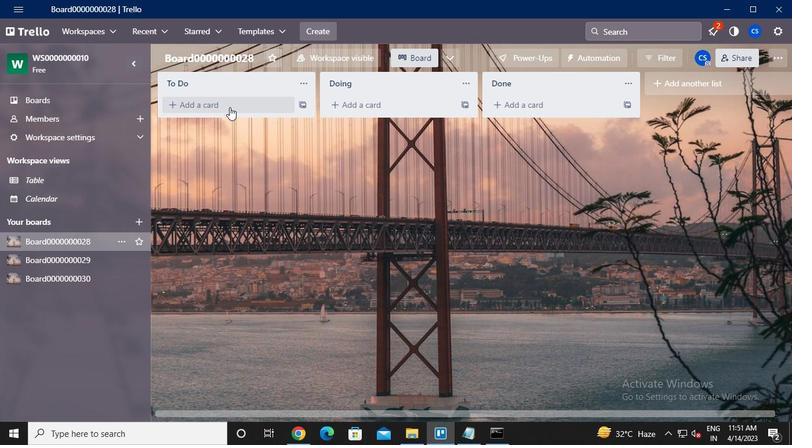 
Action: Mouse moved to (232, 105)
Screenshot: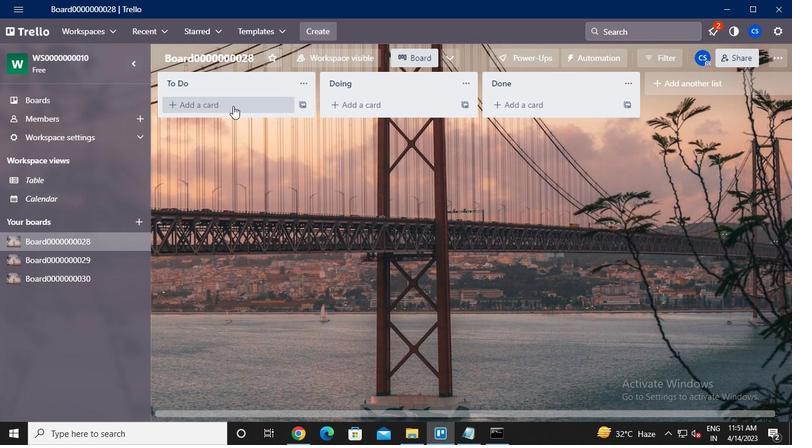 
Action: Keyboard Key.caps_lock
Screenshot: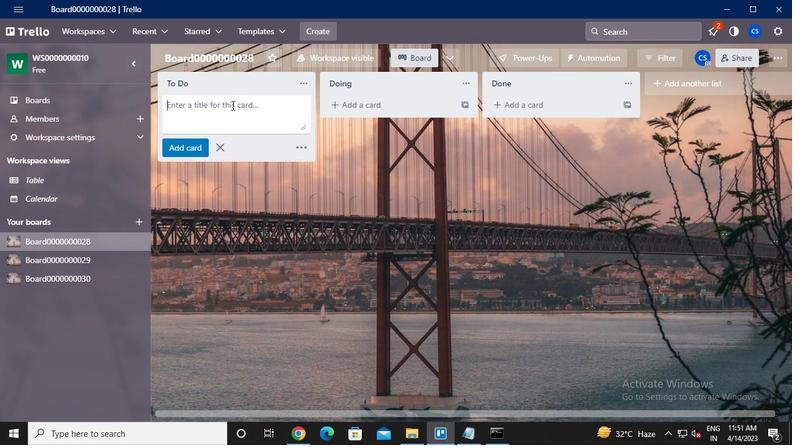 
Action: Keyboard c
Screenshot: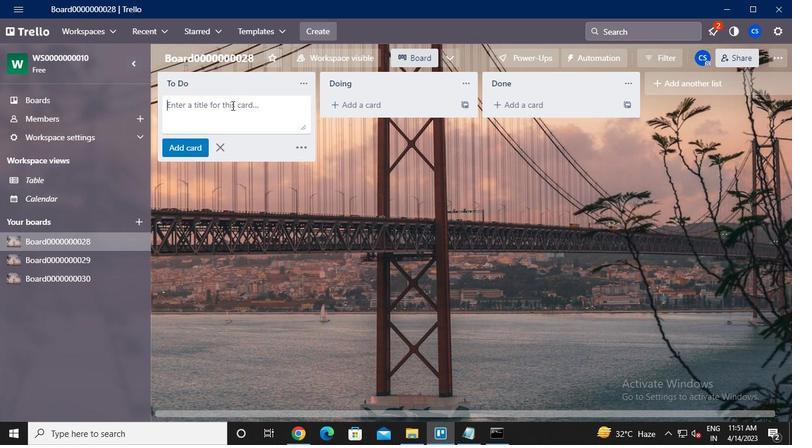 
Action: Keyboard Key.caps_lock
Screenshot: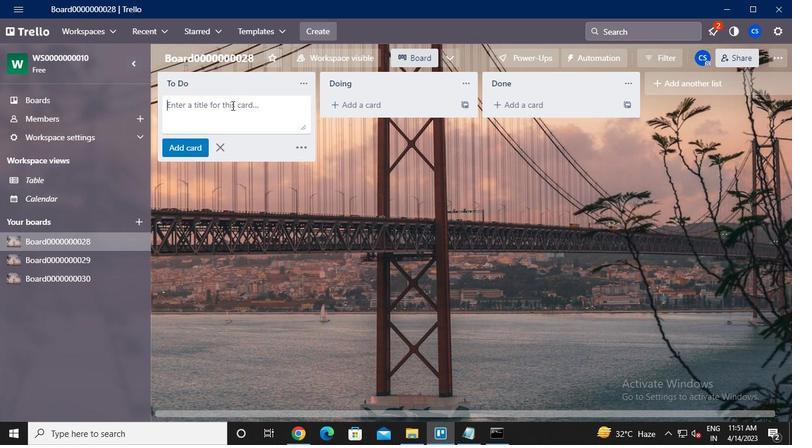 
Action: Keyboard a
Screenshot: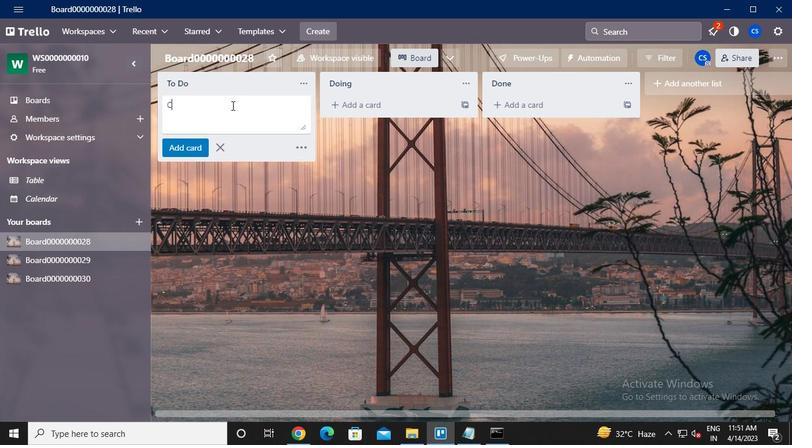 
Action: Keyboard r
Screenshot: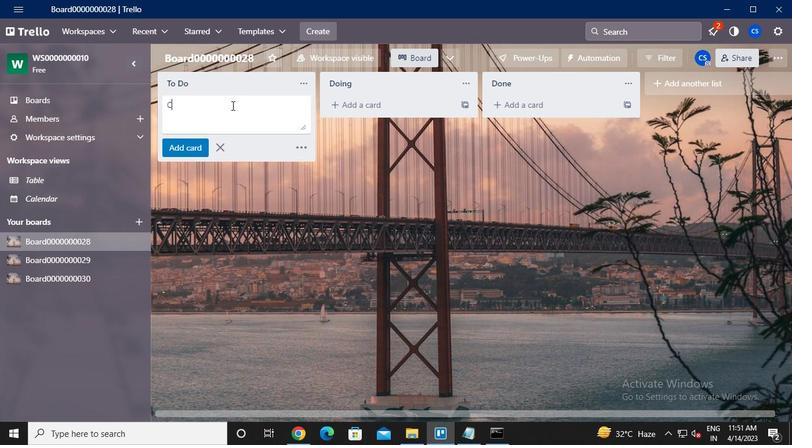 
Action: Keyboard d
Screenshot: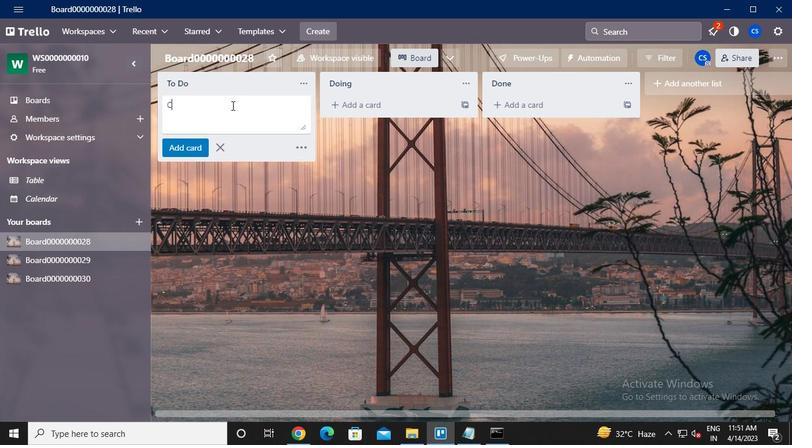 
Action: Keyboard <96>
Screenshot: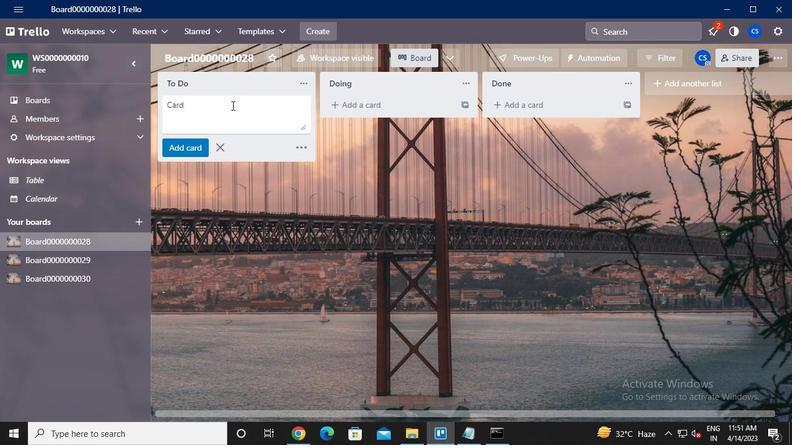 
Action: Keyboard <96>
Screenshot: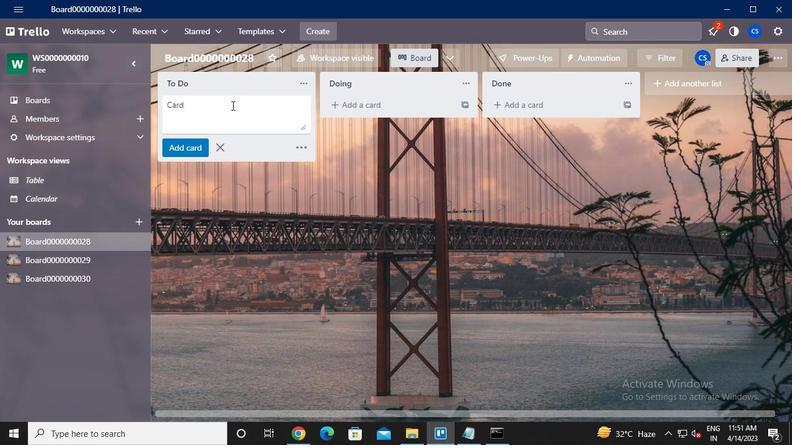 
Action: Keyboard <96>
Screenshot: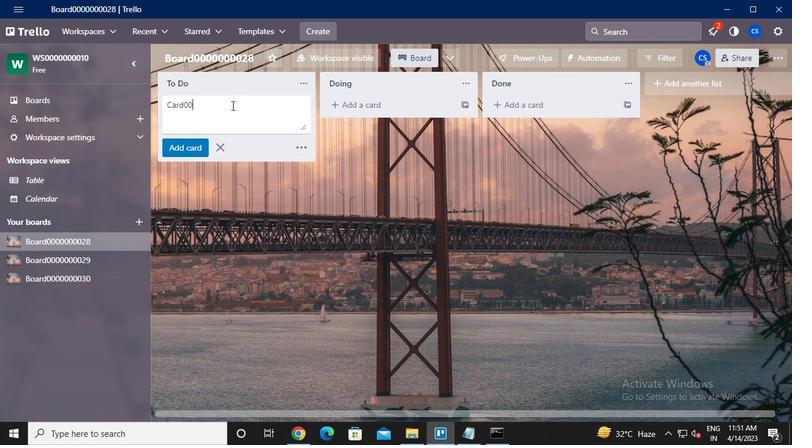 
Action: Keyboard <96>
Screenshot: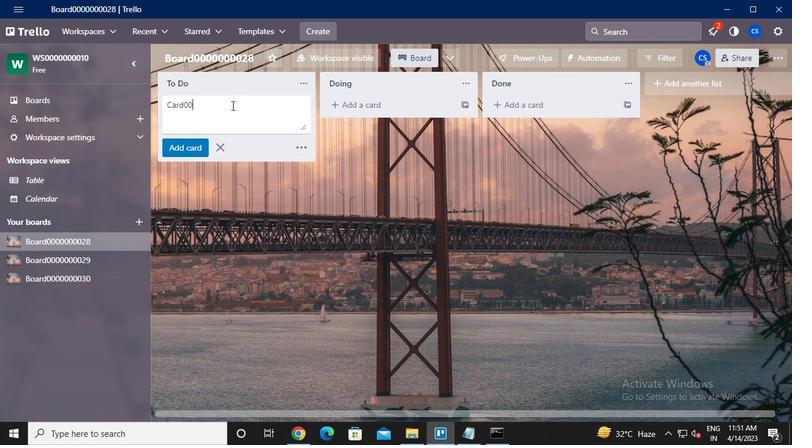 
Action: Keyboard <96>
Screenshot: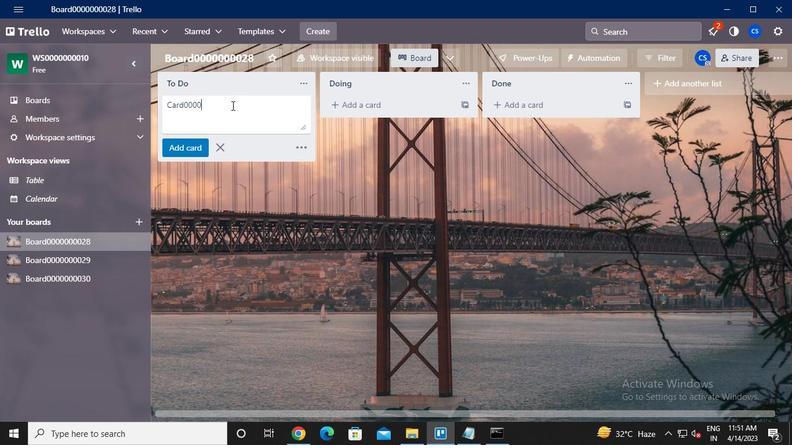 
Action: Keyboard <96>
Screenshot: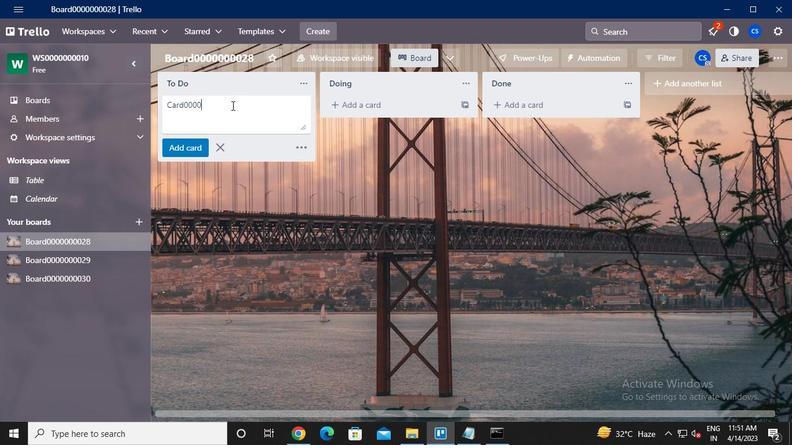 
Action: Keyboard <96>
Screenshot: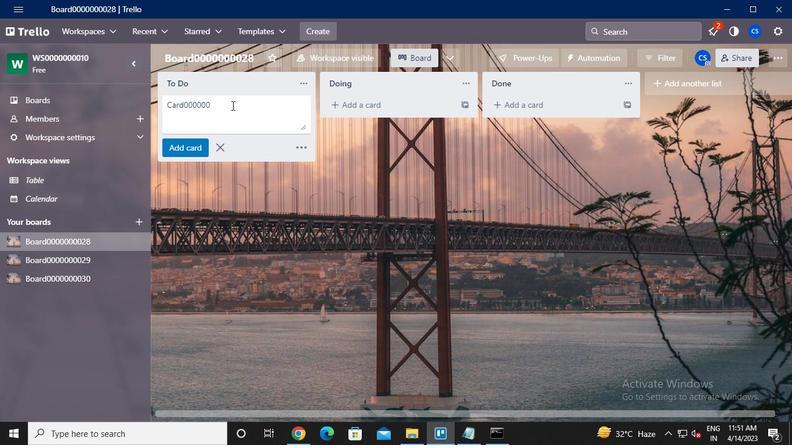 
Action: Keyboard <97>
Screenshot: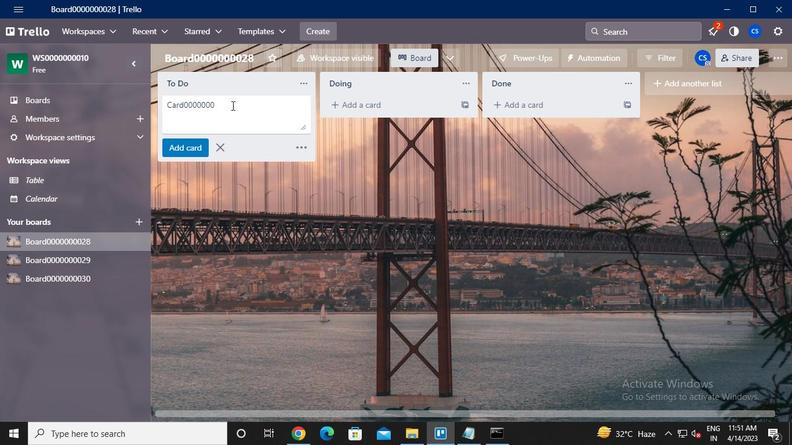 
Action: Keyboard <96>
Screenshot: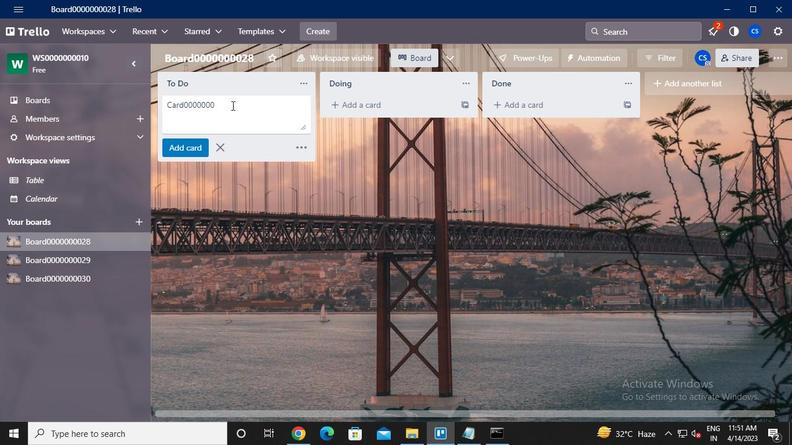
Action: Keyboard <105>
Screenshot: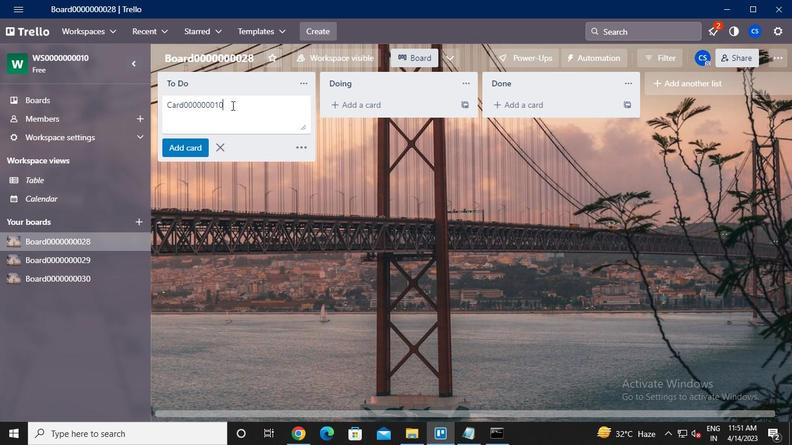 
Action: Keyboard Key.enter
Screenshot: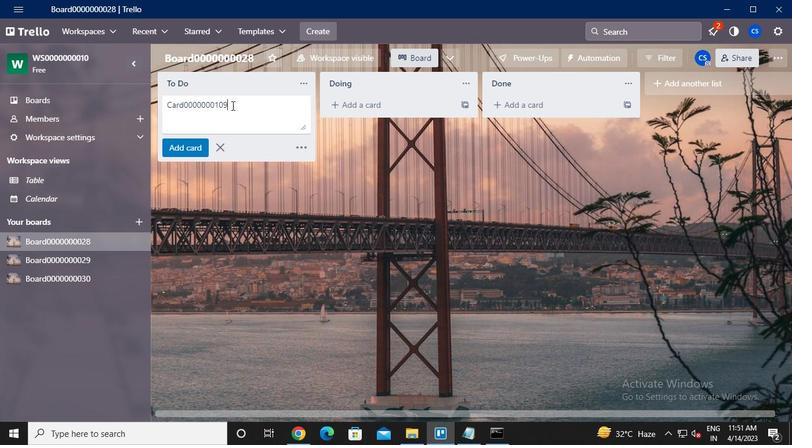 
Action: Keyboard Key.caps_lock
Screenshot: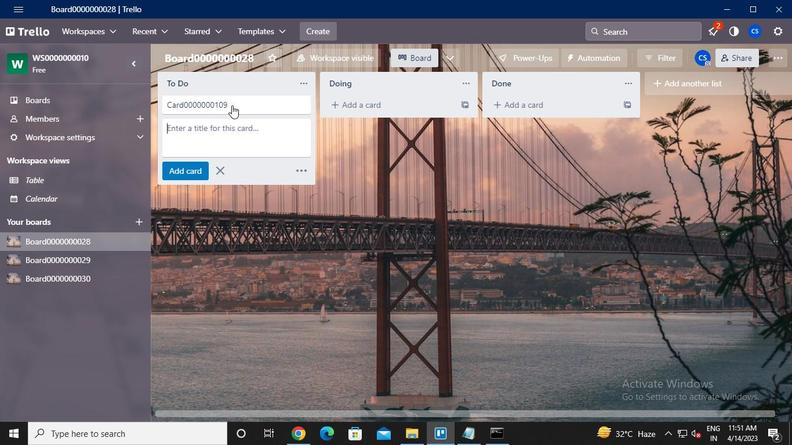 
Action: Keyboard c
Screenshot: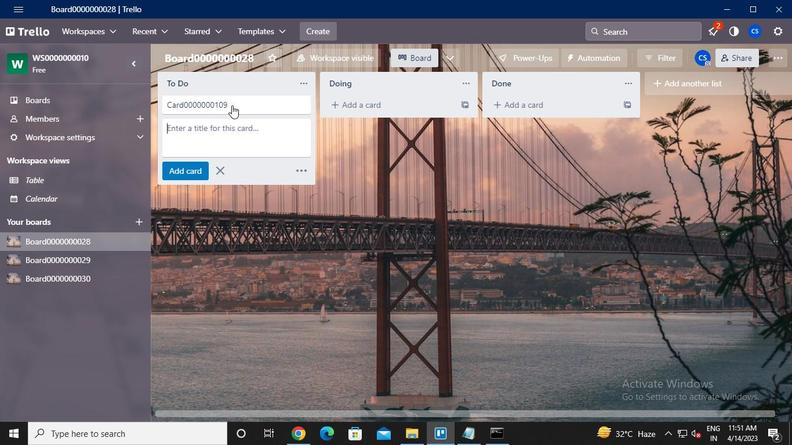 
Action: Keyboard Key.caps_lock
Screenshot: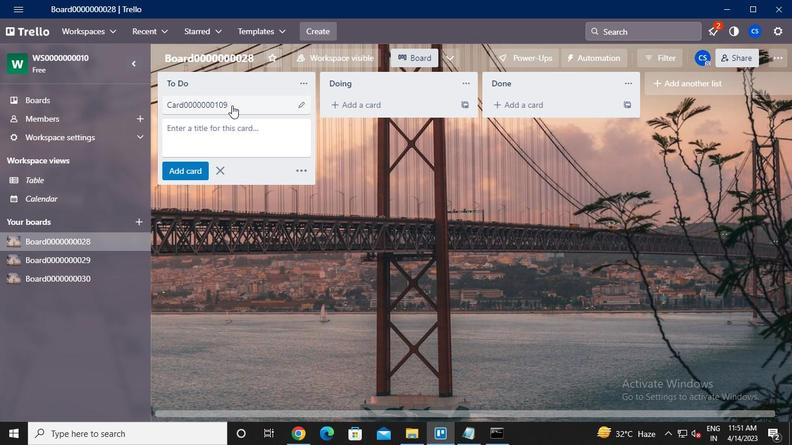 
Action: Keyboard a
Screenshot: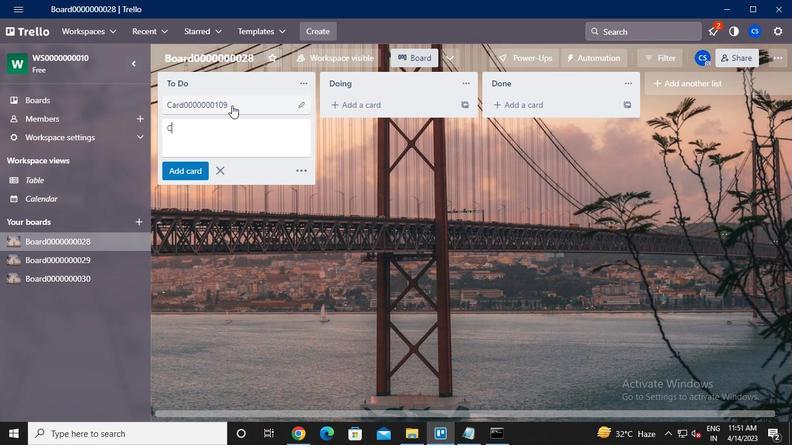 
Action: Keyboard r
Screenshot: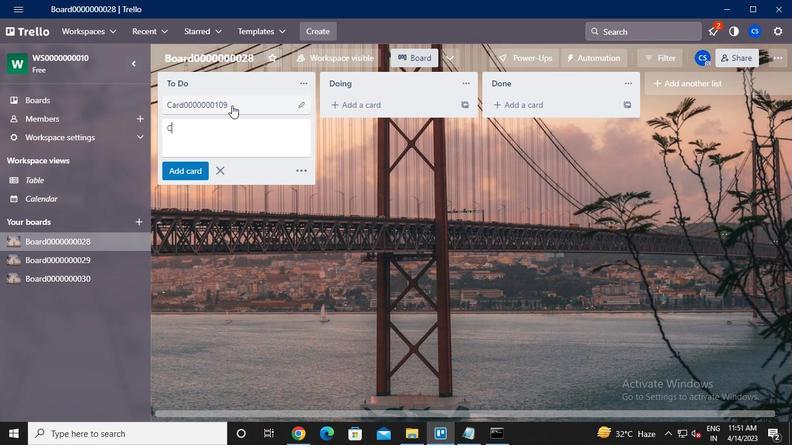 
Action: Keyboard d
Screenshot: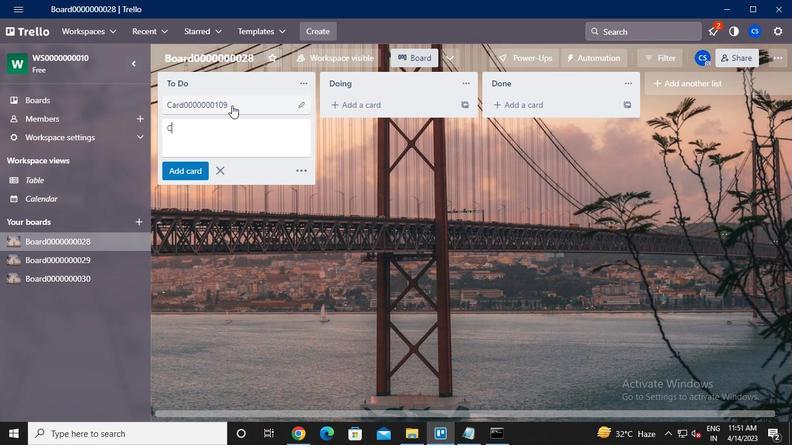 
Action: Keyboard <96>
Screenshot: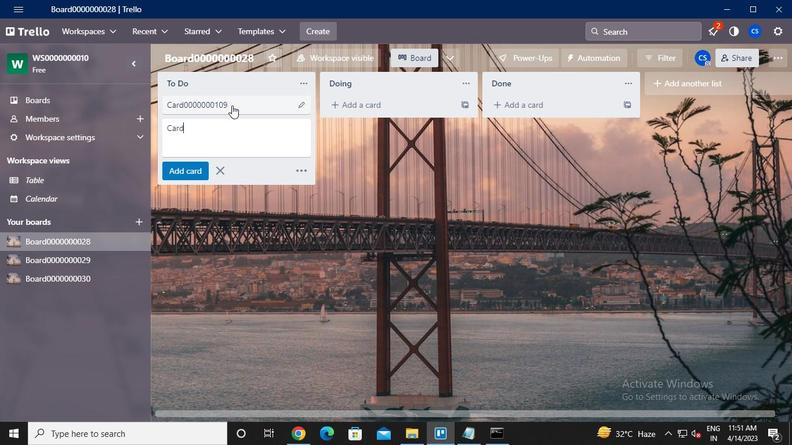 
Action: Keyboard <96>
Screenshot: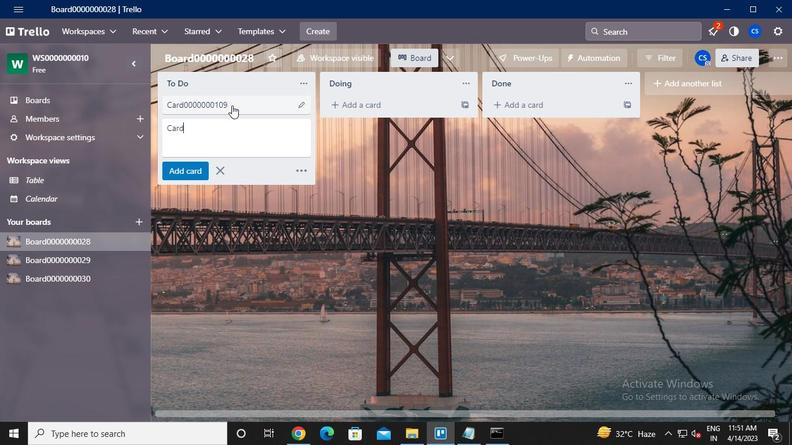 
Action: Keyboard <96>
Screenshot: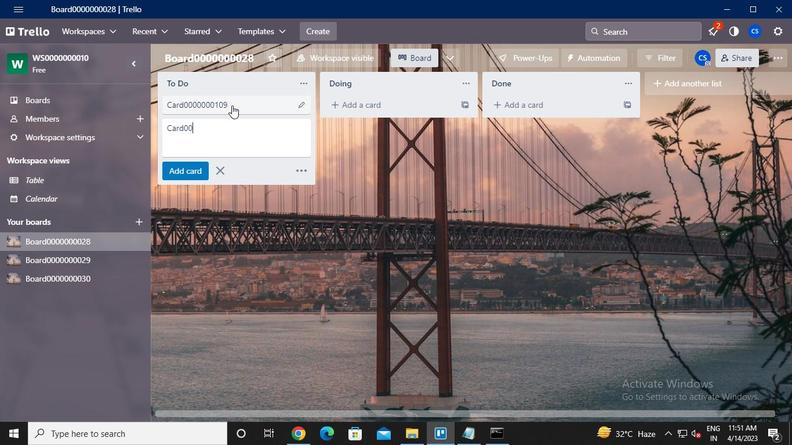 
Action: Keyboard <96>
Screenshot: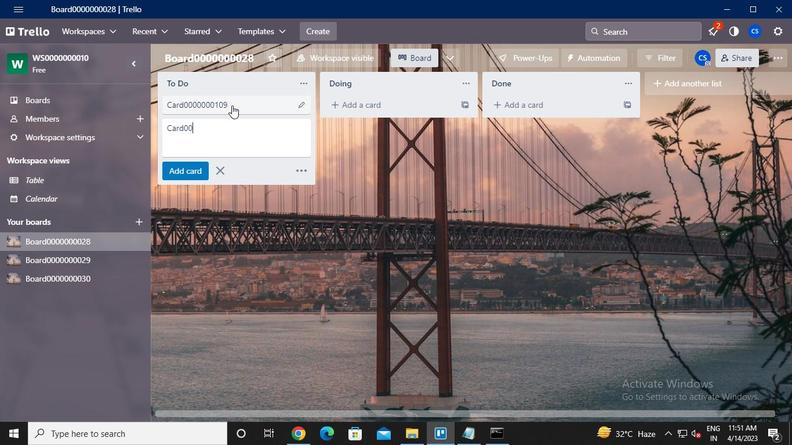 
Action: Keyboard <96>
Screenshot: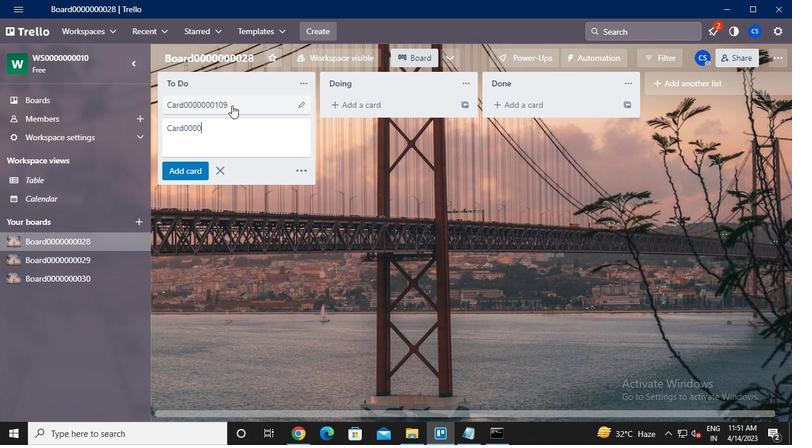 
Action: Keyboard <96>
Screenshot: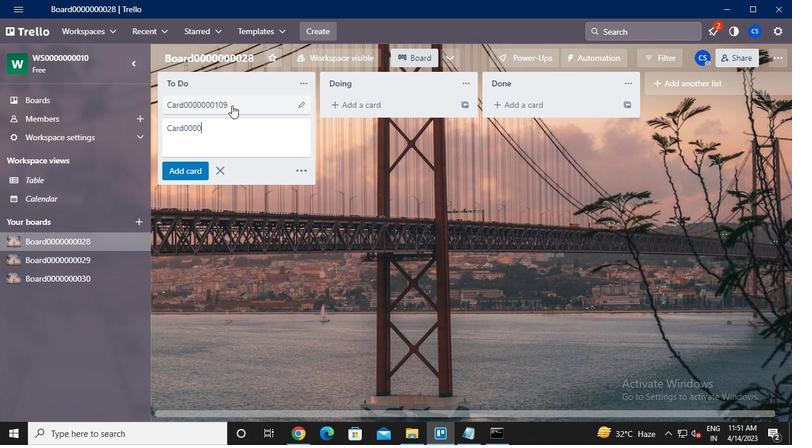 
Action: Keyboard <96>
Screenshot: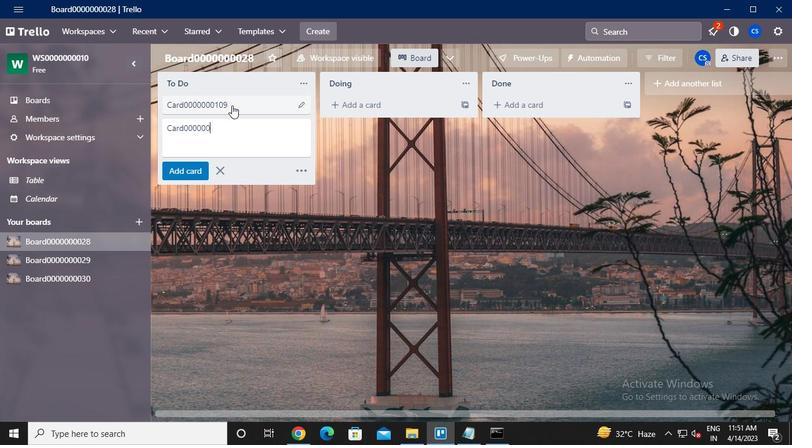 
Action: Keyboard <97>
Screenshot: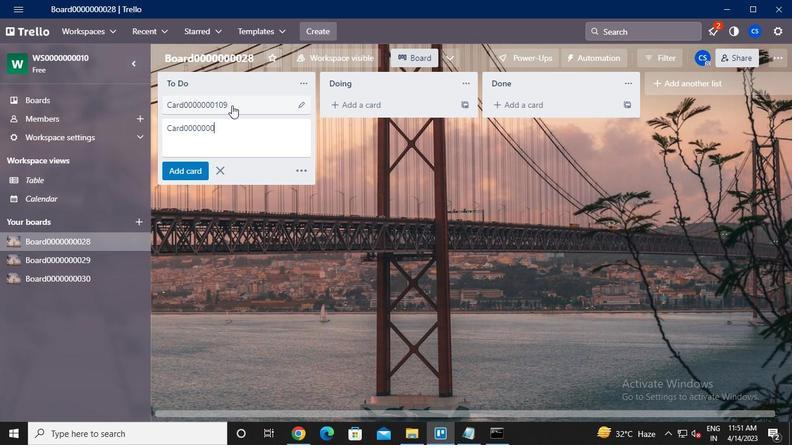 
Action: Keyboard <97>
Screenshot: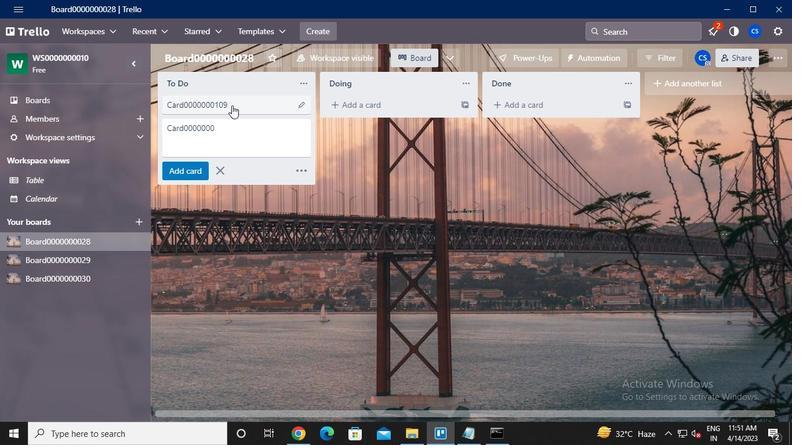 
Action: Keyboard <96>
Screenshot: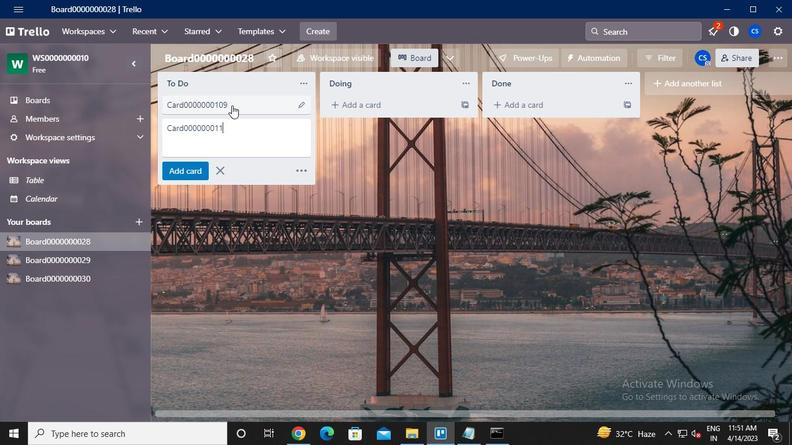 
Action: Keyboard Key.enter
Screenshot: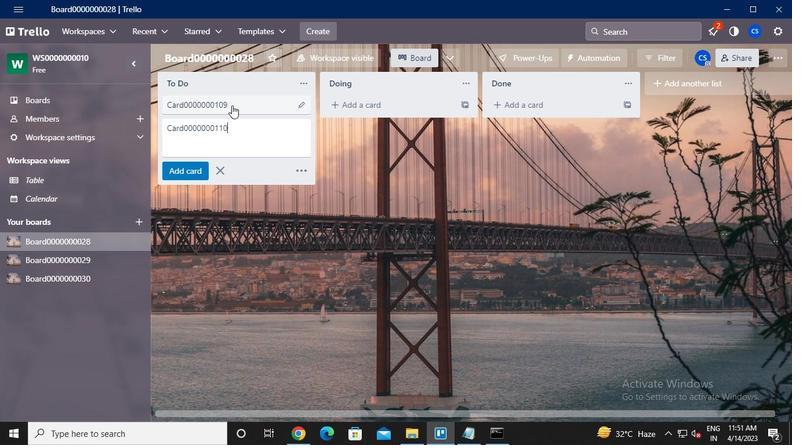 
Action: Mouse moved to (490, 433)
Screenshot: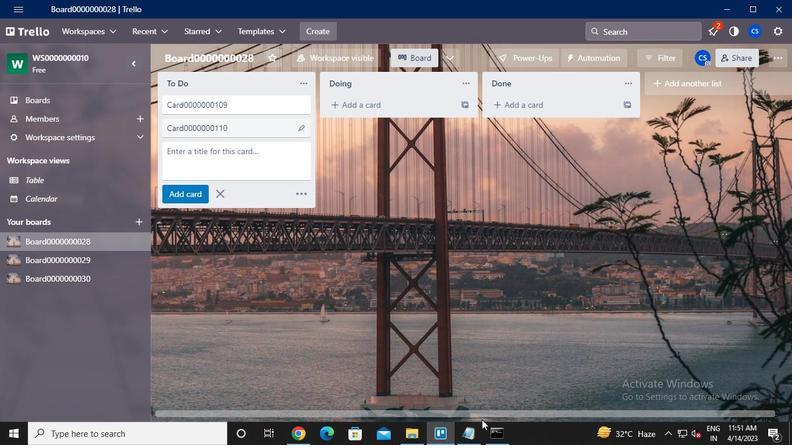 
Action: Mouse pressed left at (490, 433)
Screenshot: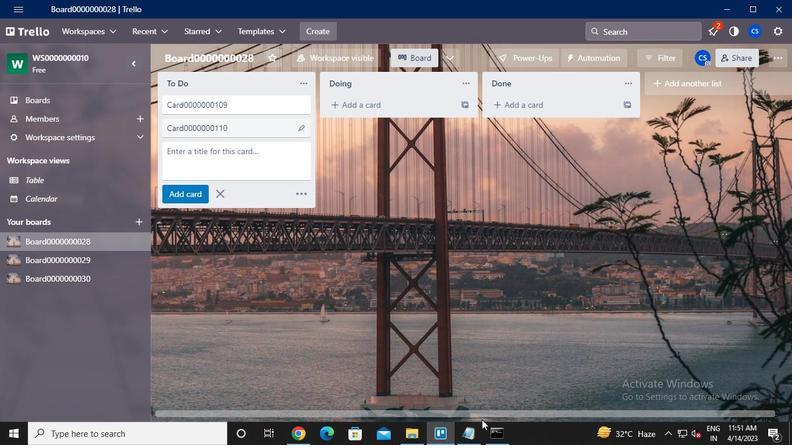 
Action: Mouse moved to (645, 106)
Screenshot: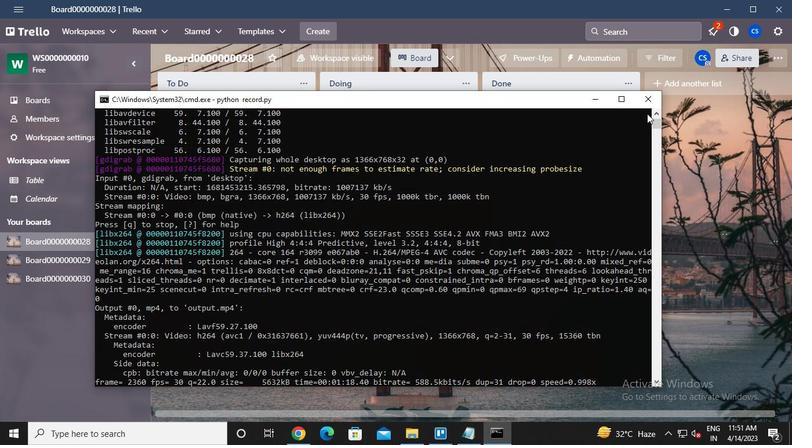 
Action: Mouse pressed left at (645, 106)
Screenshot: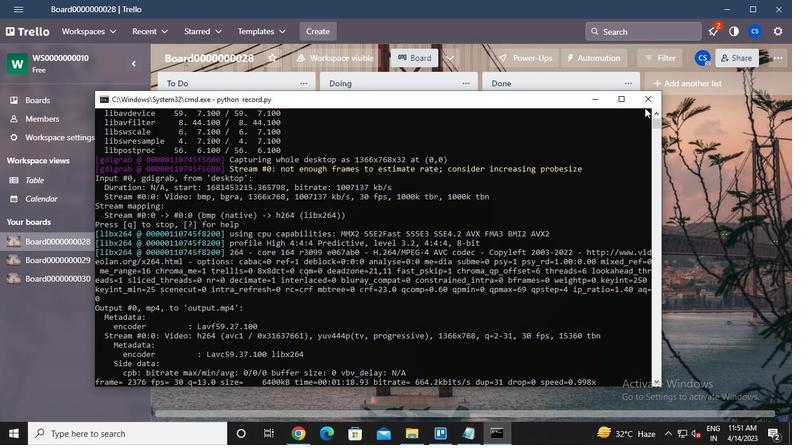 
Action: Mouse moved to (645, 105)
Screenshot: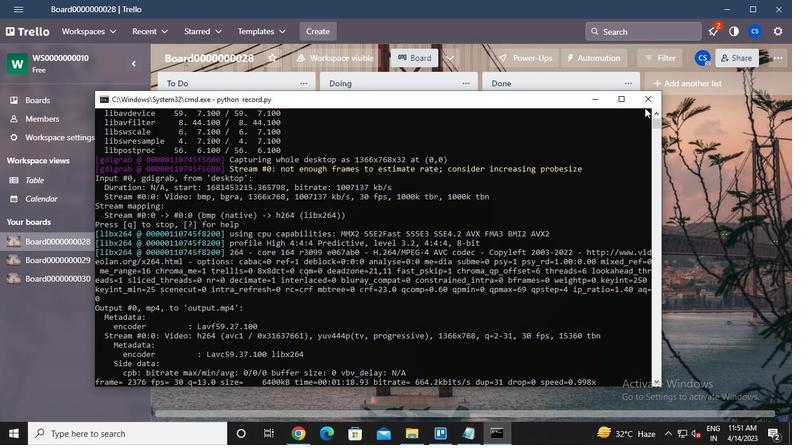 
